Task: Add an event with the title Second Performance Improvement Plan Review and Progress Evaluation, date '2023/11/23', time 7:50 AM to 9:50 AMand add a description: Teams will need to manage their time effectively to complete the scavenger hunt within the given timeframe. This encourages prioritization, decision-making, and efficient allocation of resources to maximize their chances of success., put the event into Yellow category . Add location for the event as: 987 Meteora, Greece, logged in from the account softage.10@softage.netand send the event invitation to softage.5@softage.net and softage.6@softage.net. Set a reminder for the event At time of event
Action: Mouse moved to (88, 118)
Screenshot: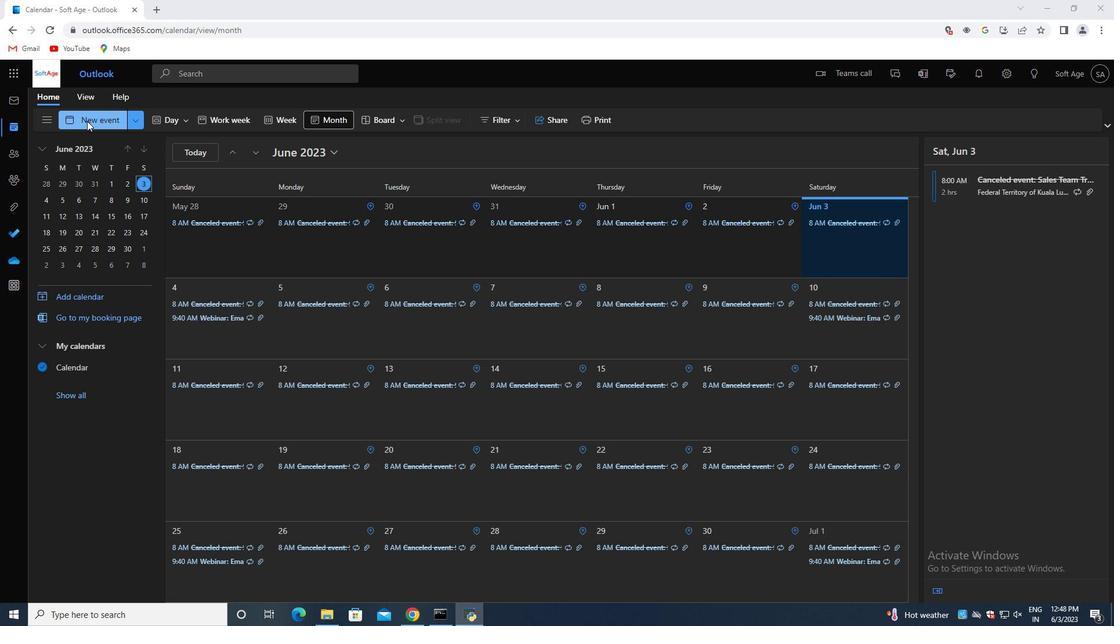 
Action: Mouse pressed left at (88, 118)
Screenshot: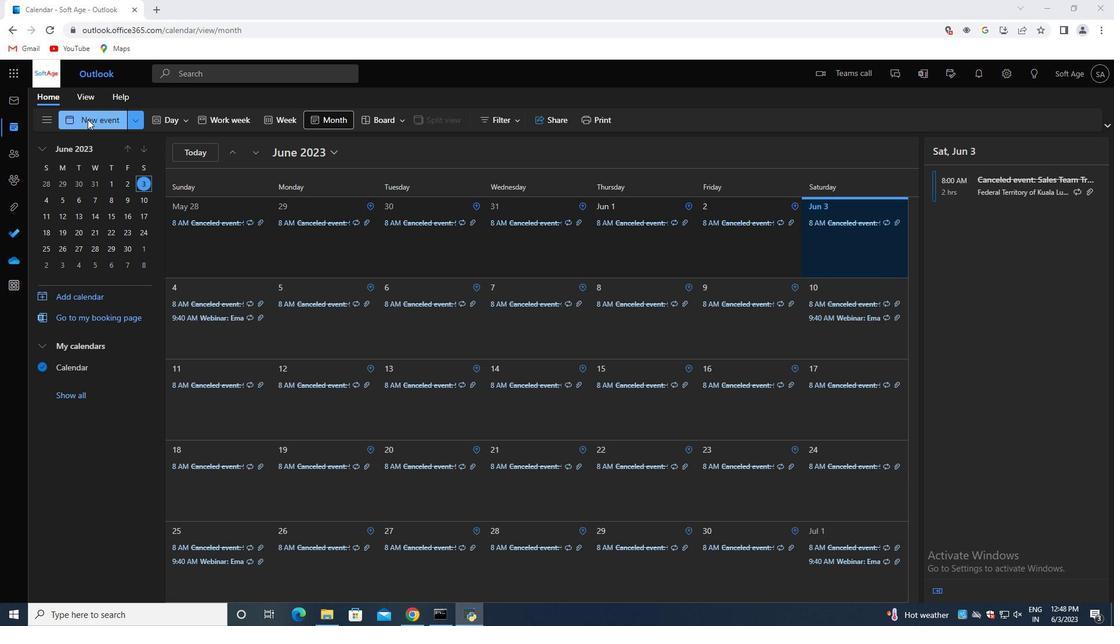 
Action: Mouse moved to (299, 192)
Screenshot: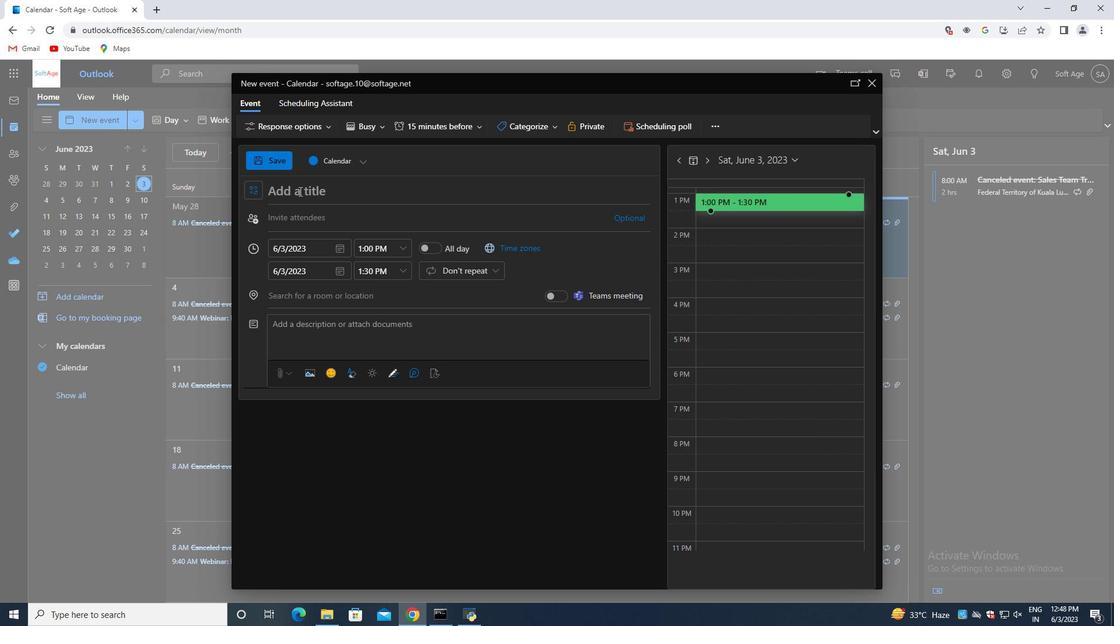 
Action: Mouse pressed left at (299, 192)
Screenshot: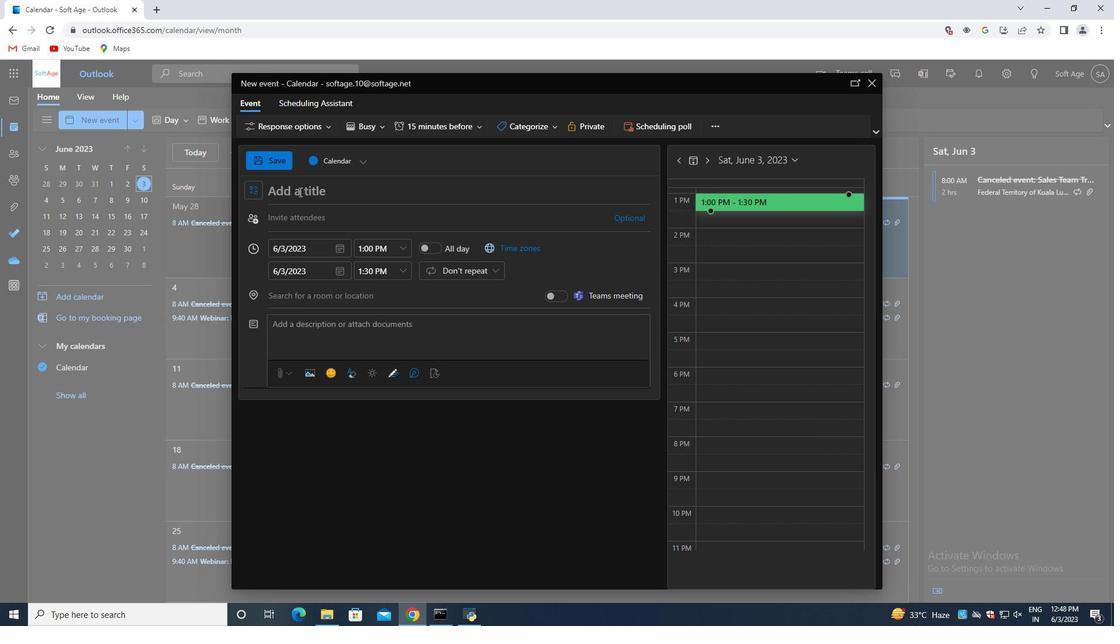 
Action: Key pressed <Key.shift>Second<Key.space><Key.shift>Performance<Key.space><Key.shift>Improvement<Key.space><Key.shift>Plan<Key.space><Key.shift>Review<Key.space>and<Key.space><Key.shift>Progress<Key.space><Key.shift>Evaluation
Screenshot: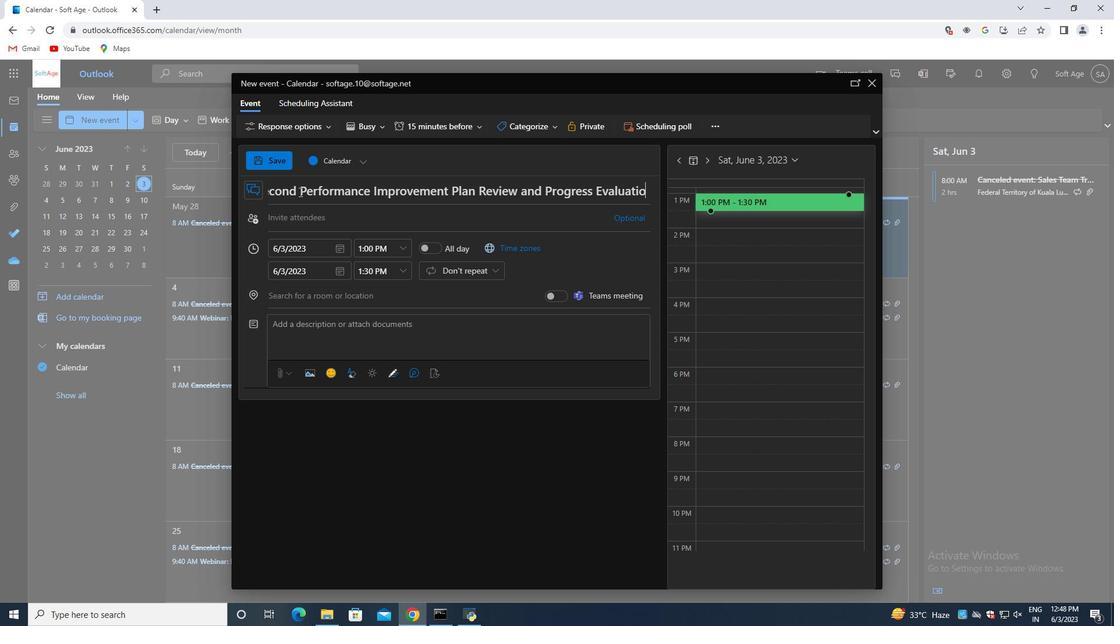 
Action: Mouse moved to (340, 247)
Screenshot: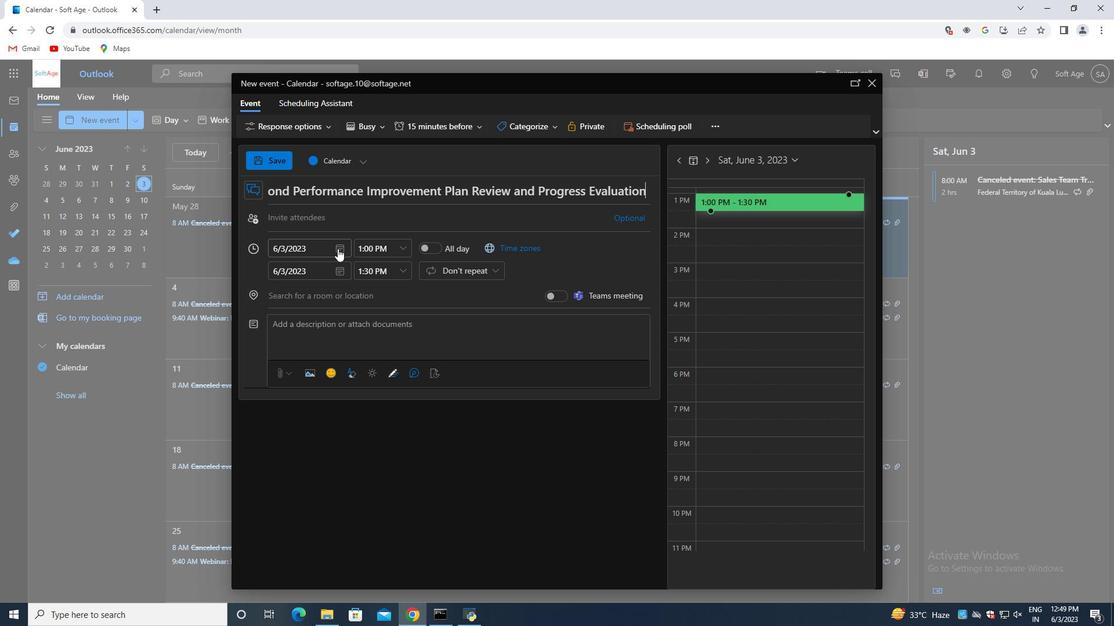 
Action: Mouse pressed left at (340, 247)
Screenshot: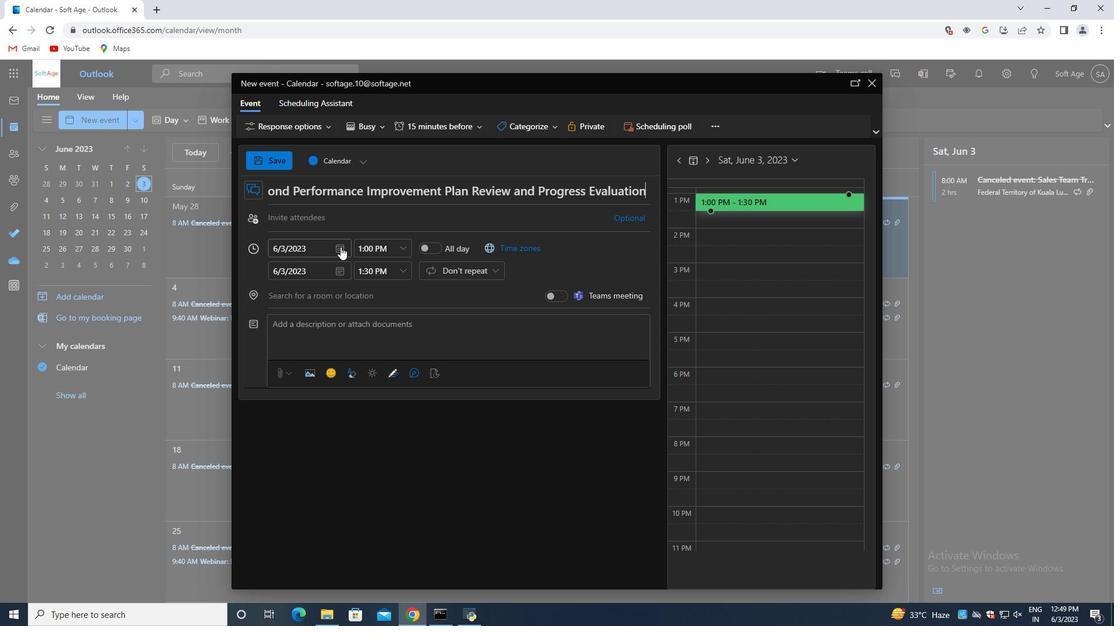 
Action: Mouse moved to (378, 271)
Screenshot: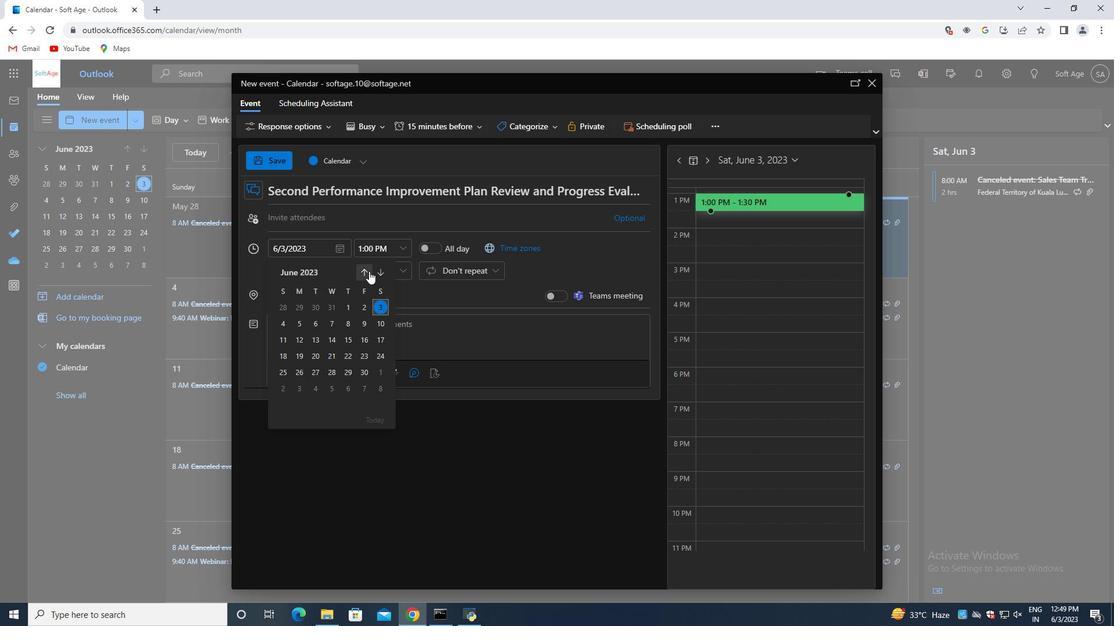 
Action: Mouse pressed left at (378, 271)
Screenshot: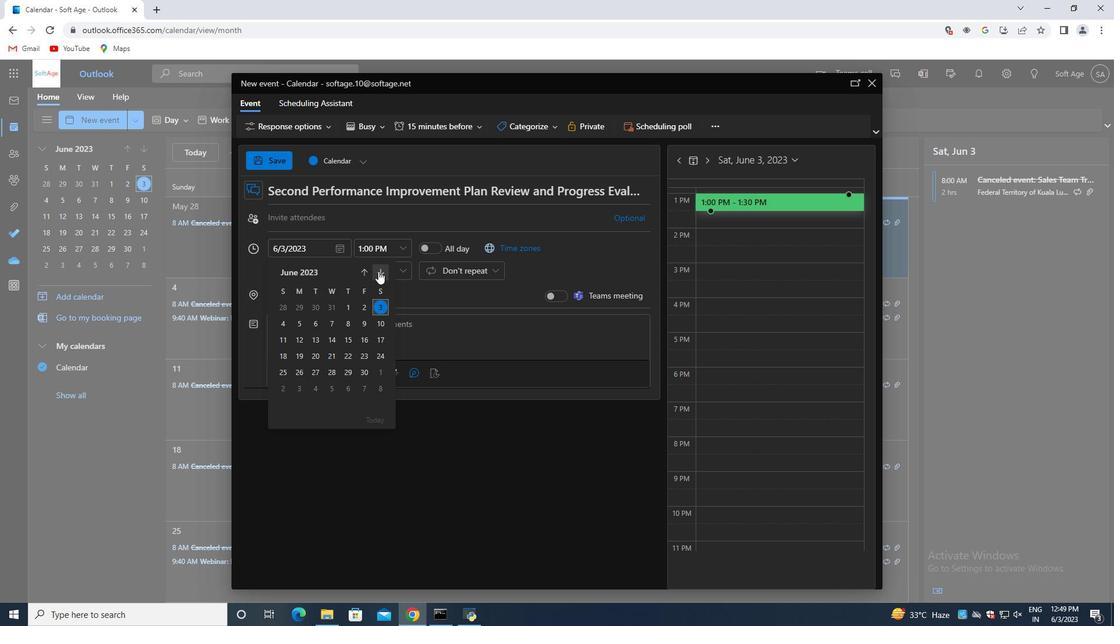 
Action: Mouse pressed left at (378, 271)
Screenshot: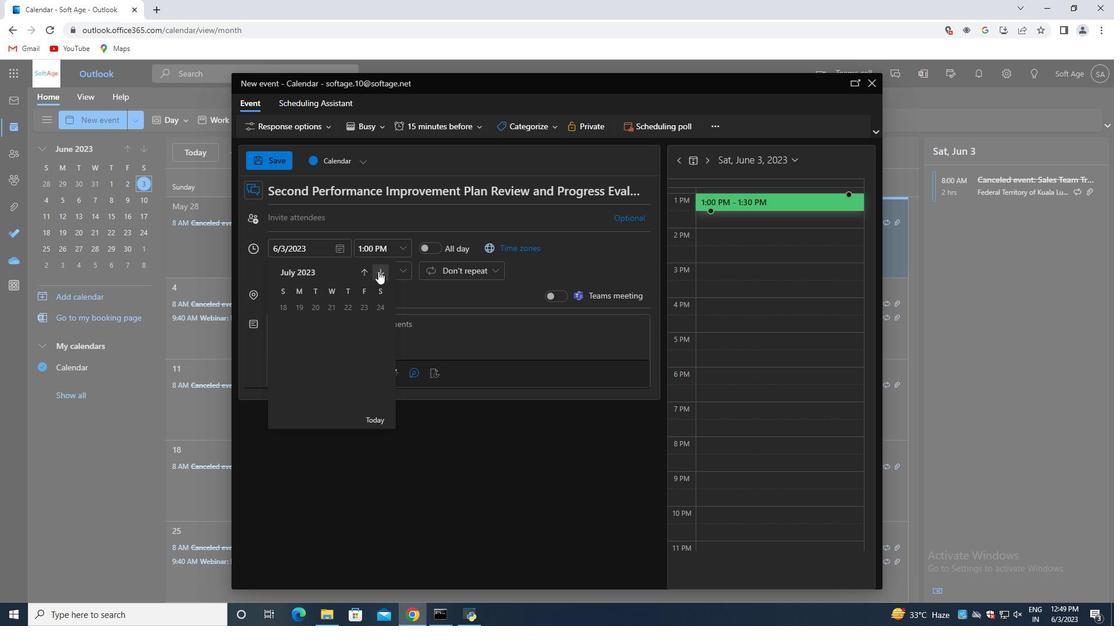 
Action: Mouse pressed left at (378, 271)
Screenshot: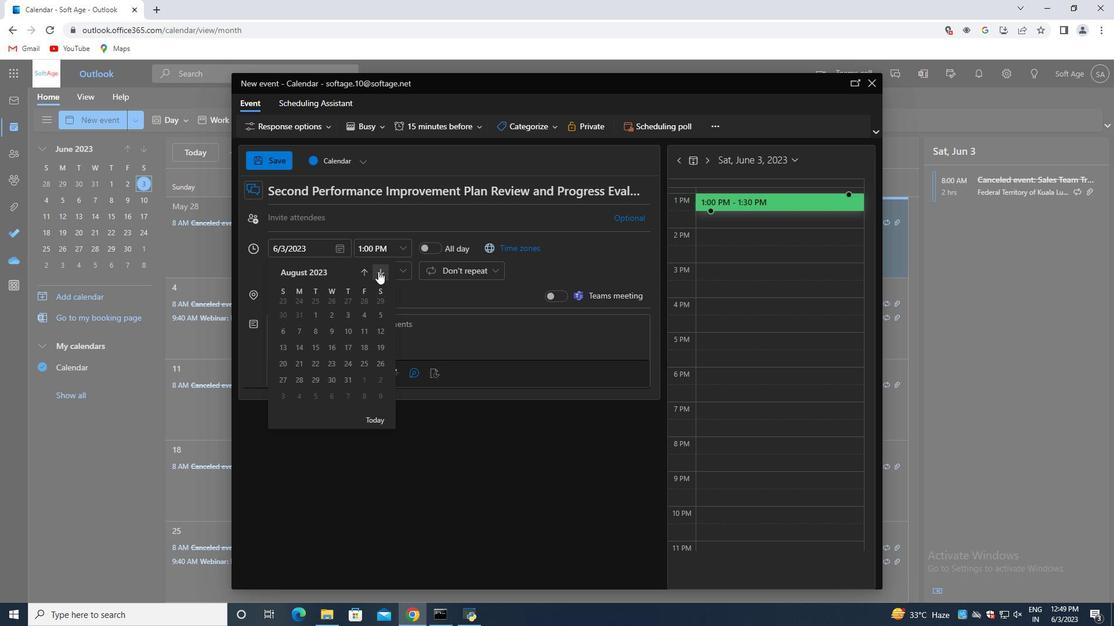 
Action: Mouse pressed left at (378, 271)
Screenshot: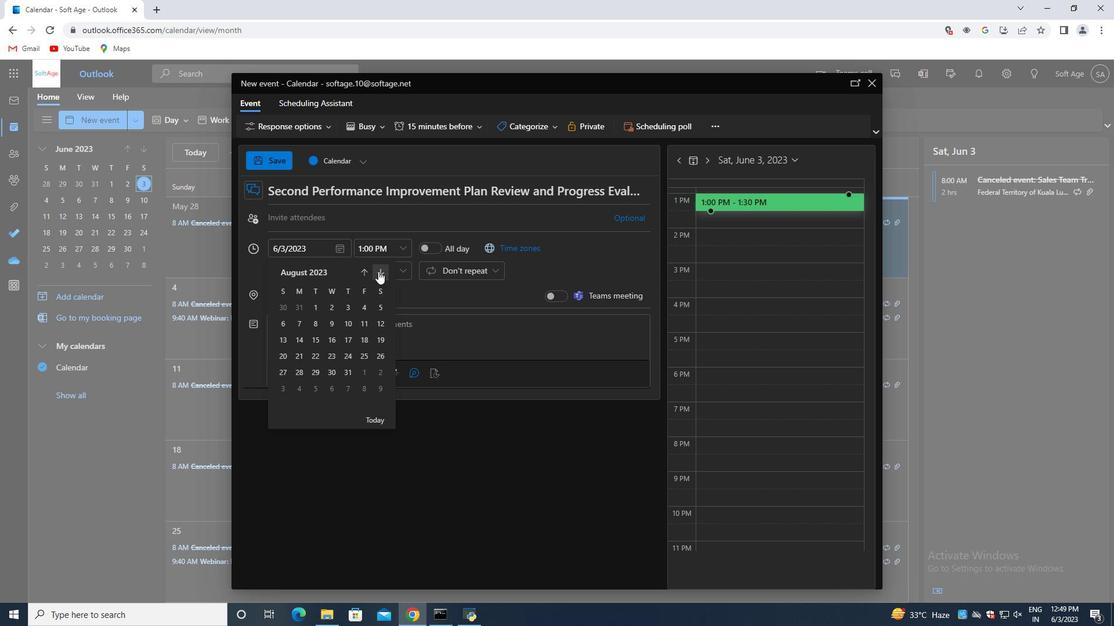 
Action: Mouse pressed left at (378, 271)
Screenshot: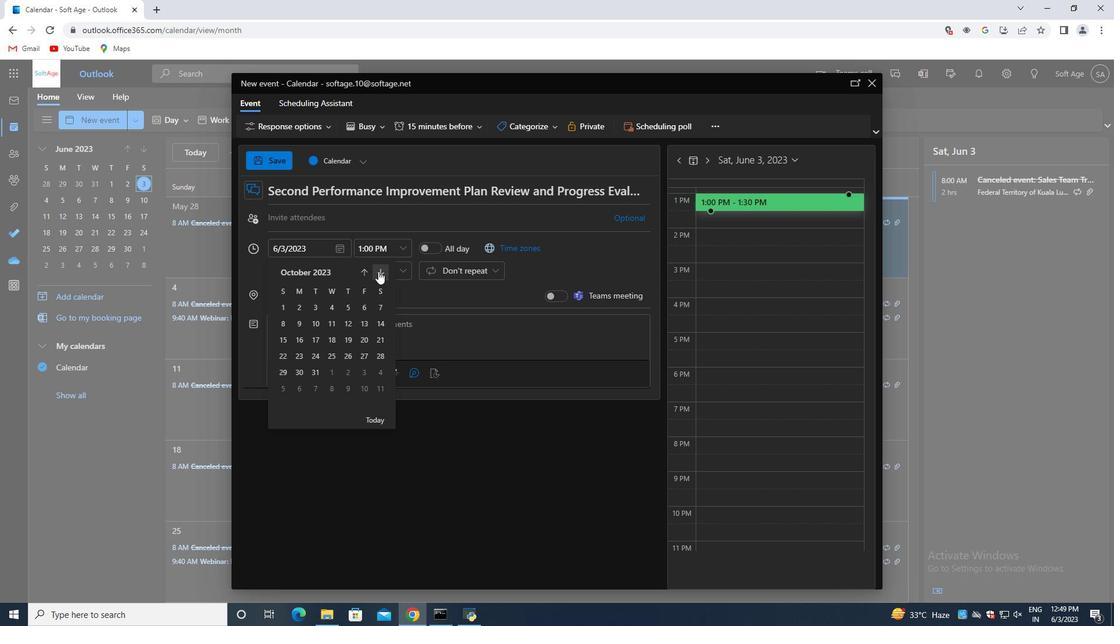 
Action: Mouse moved to (347, 355)
Screenshot: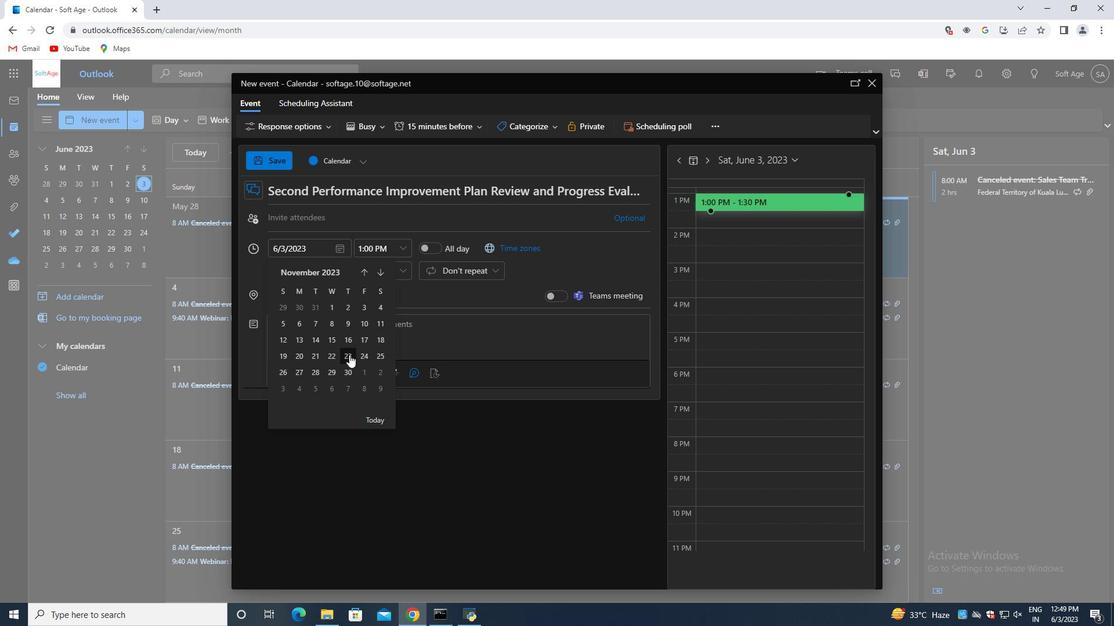 
Action: Mouse pressed left at (347, 355)
Screenshot: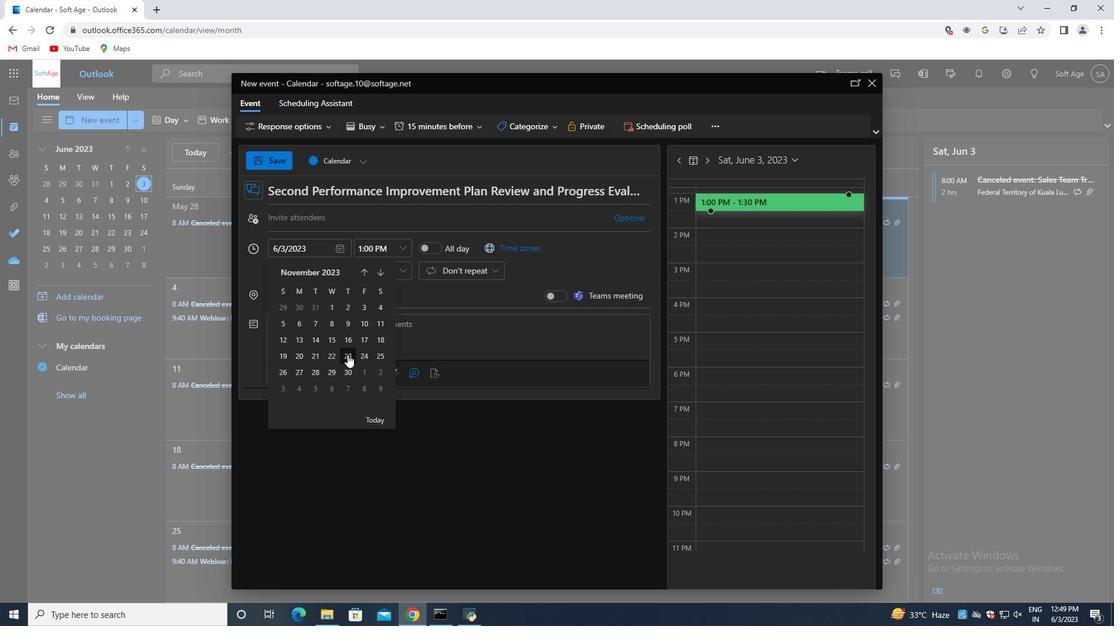 
Action: Mouse moved to (403, 254)
Screenshot: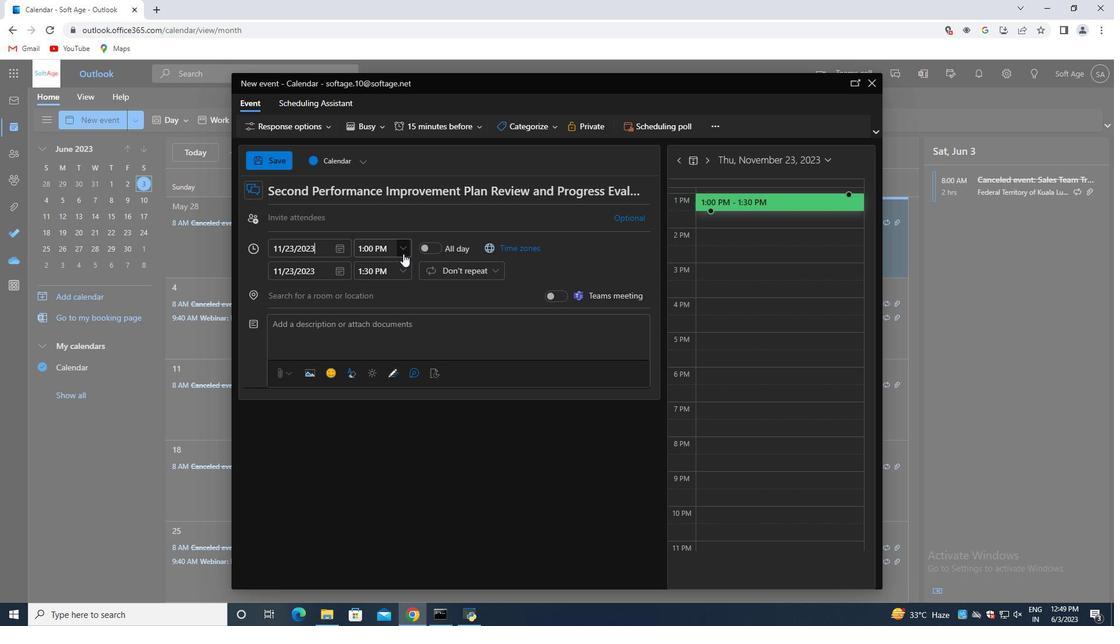 
Action: Mouse pressed left at (403, 254)
Screenshot: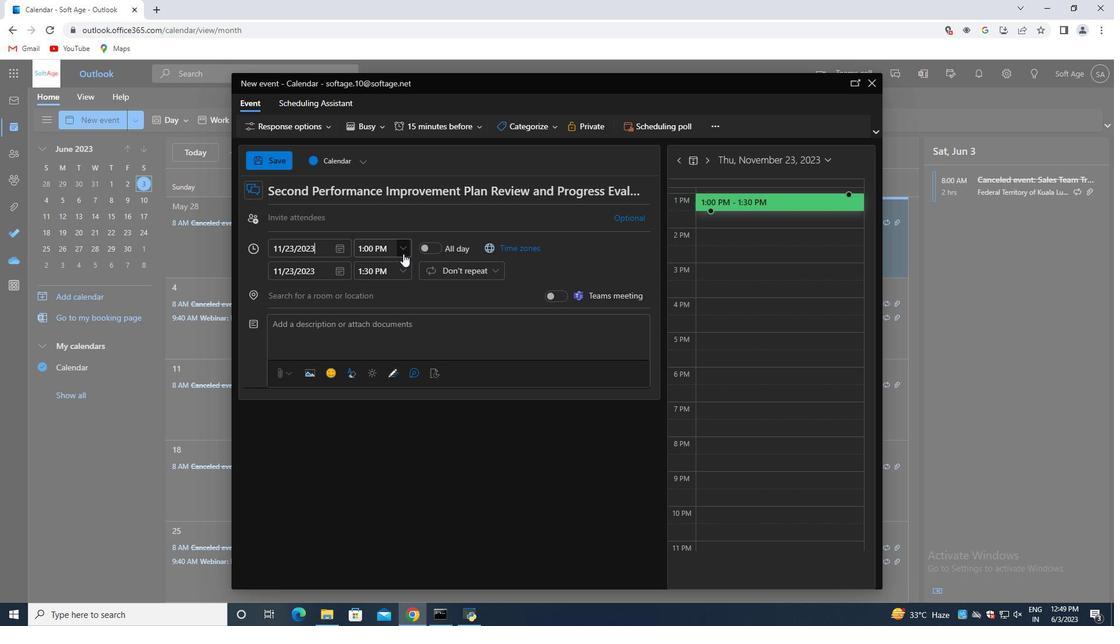 
Action: Mouse moved to (379, 334)
Screenshot: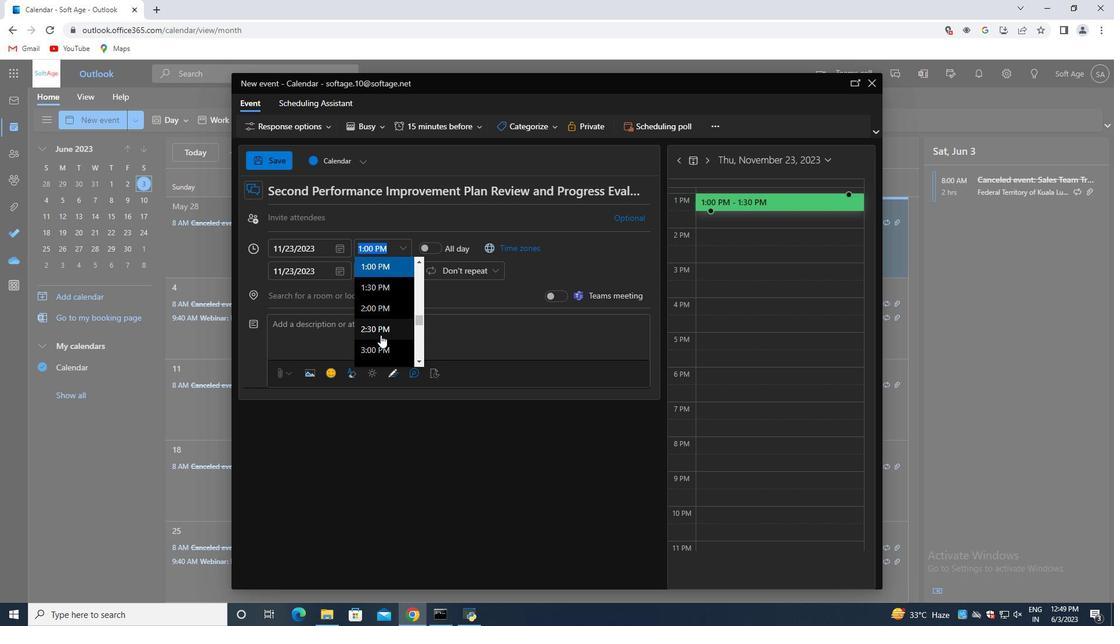 
Action: Mouse scrolled (379, 334) with delta (0, 0)
Screenshot: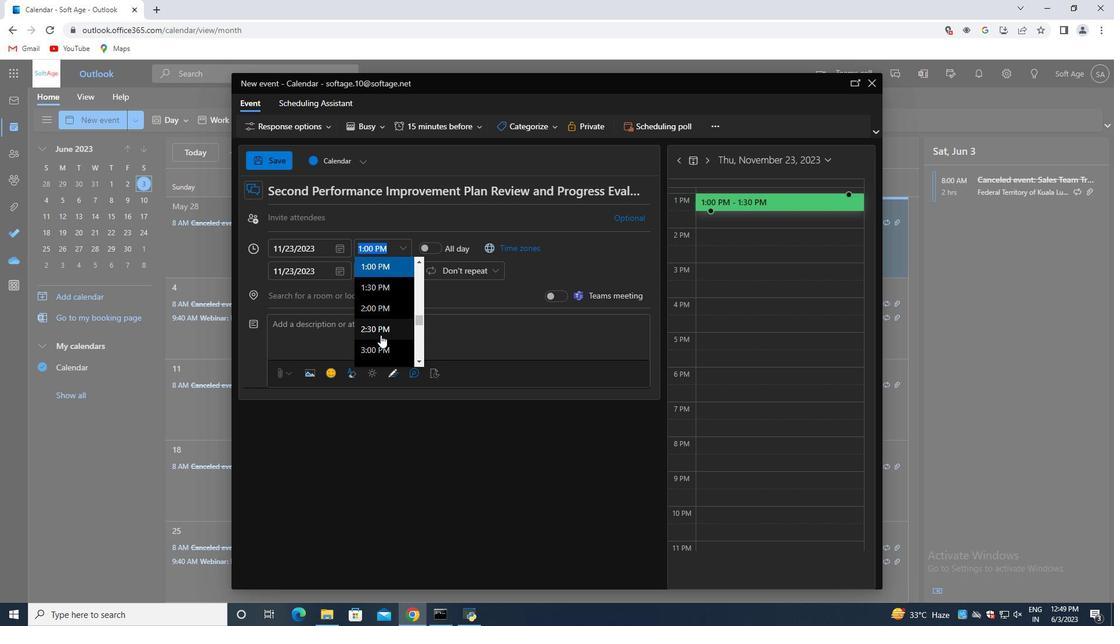 
Action: Mouse moved to (379, 325)
Screenshot: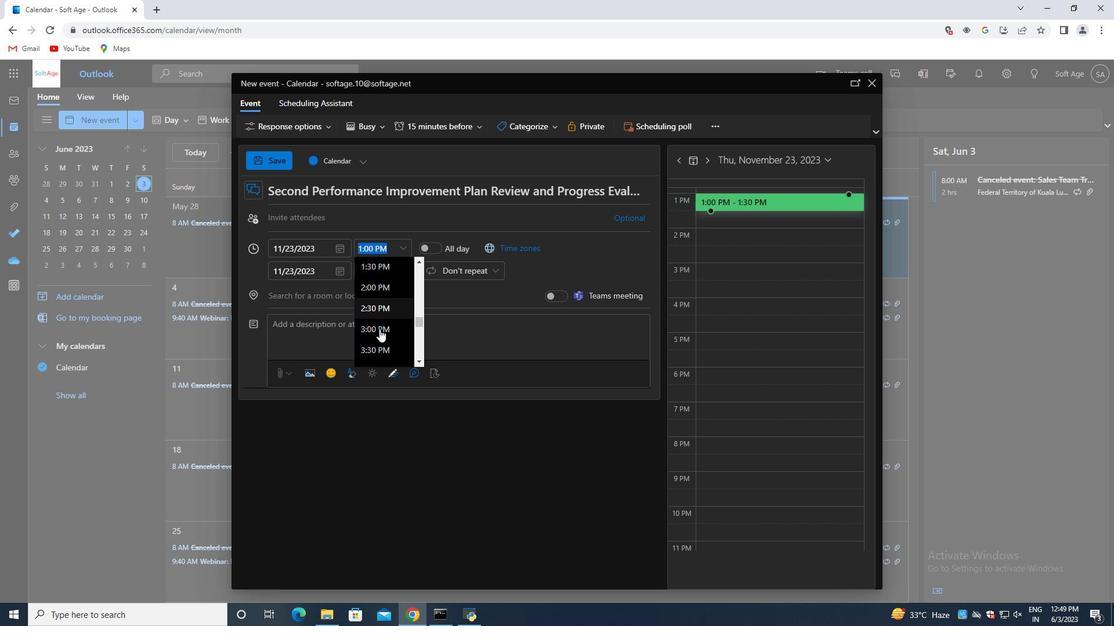 
Action: Mouse scrolled (379, 326) with delta (0, 0)
Screenshot: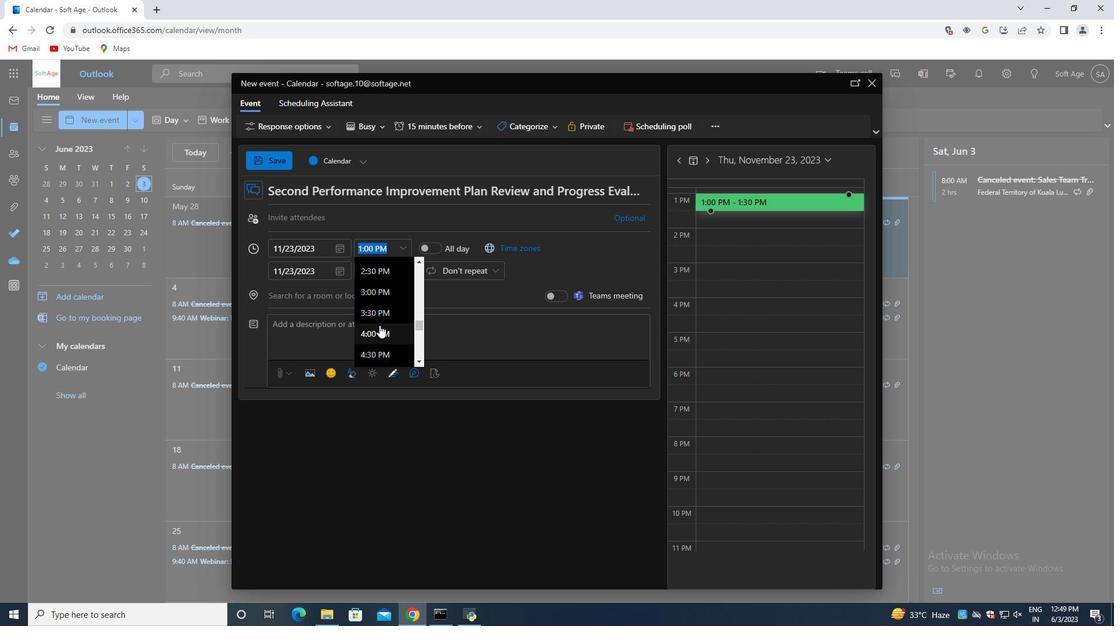 
Action: Mouse scrolled (379, 326) with delta (0, 0)
Screenshot: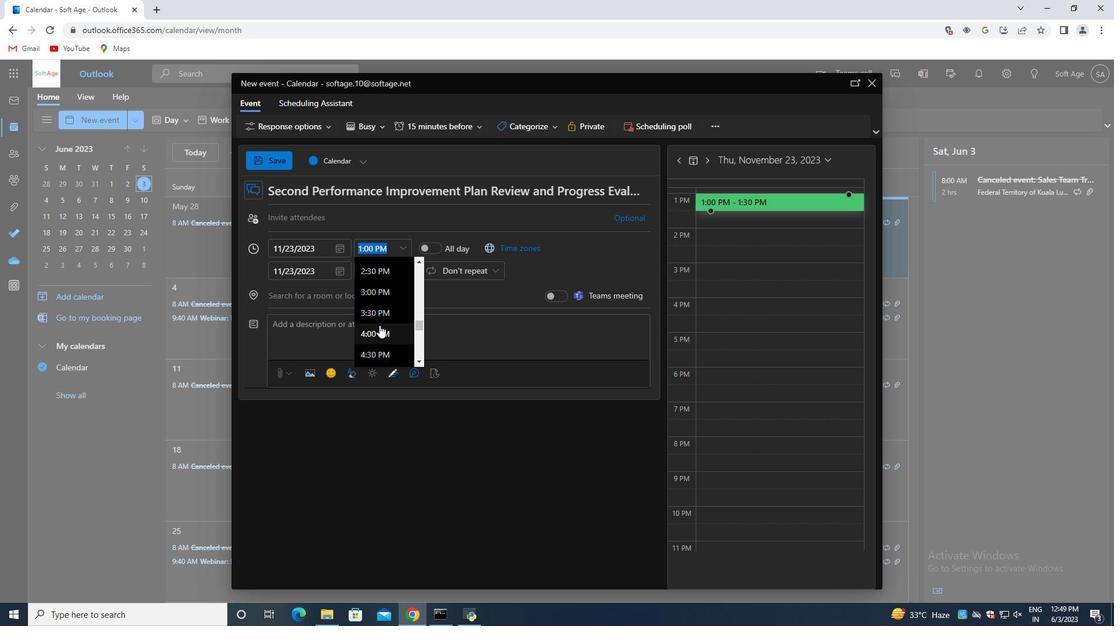
Action: Mouse scrolled (379, 326) with delta (0, 0)
Screenshot: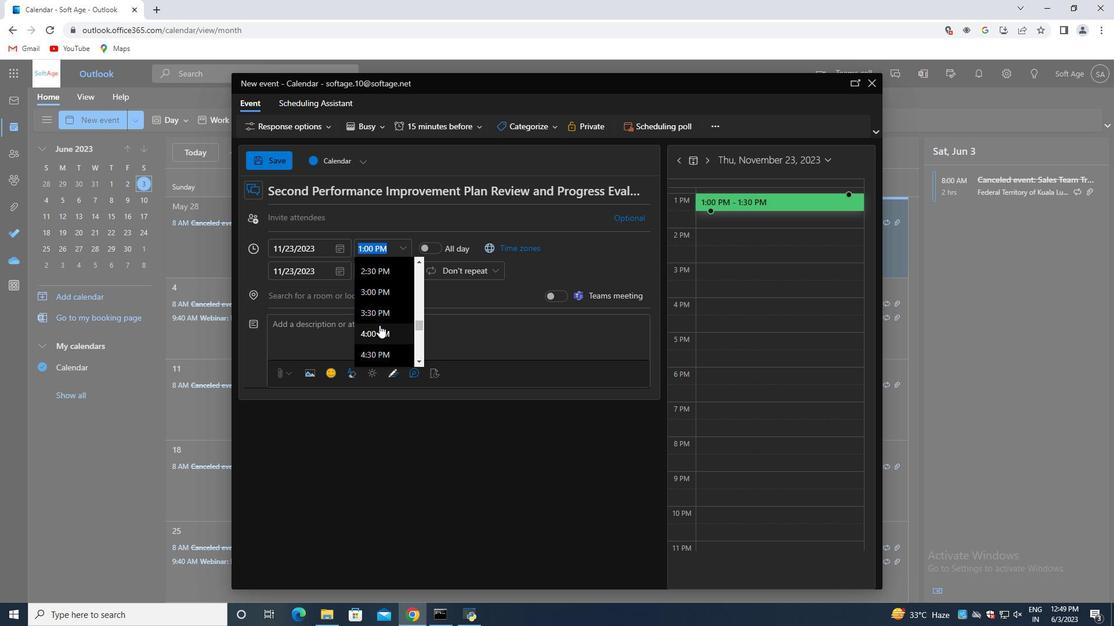 
Action: Mouse moved to (376, 298)
Screenshot: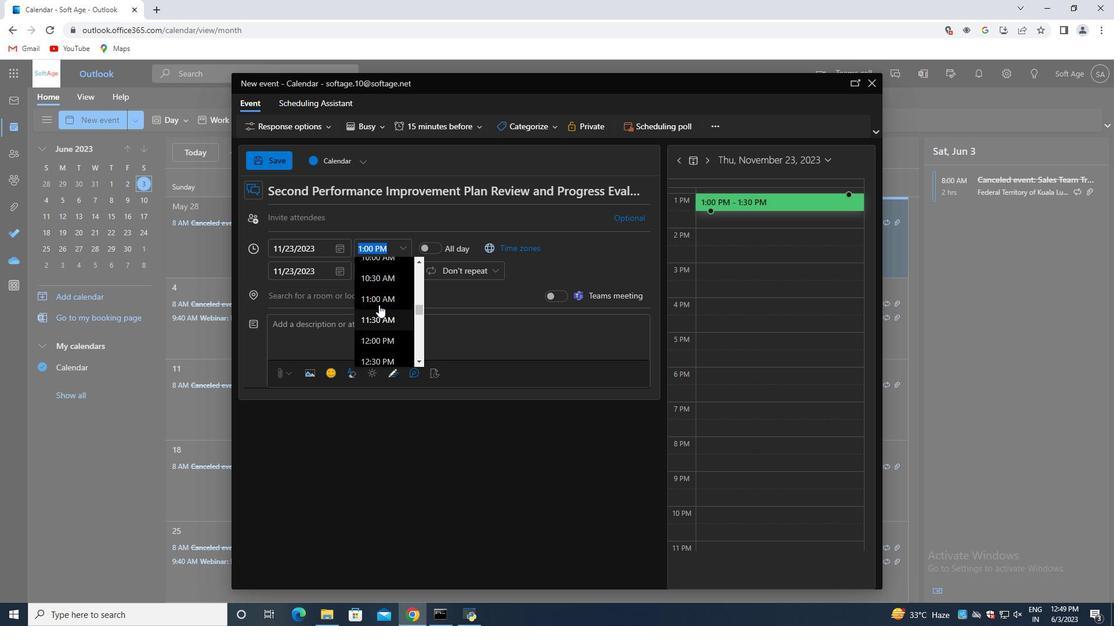 
Action: Mouse scrolled (376, 298) with delta (0, 0)
Screenshot: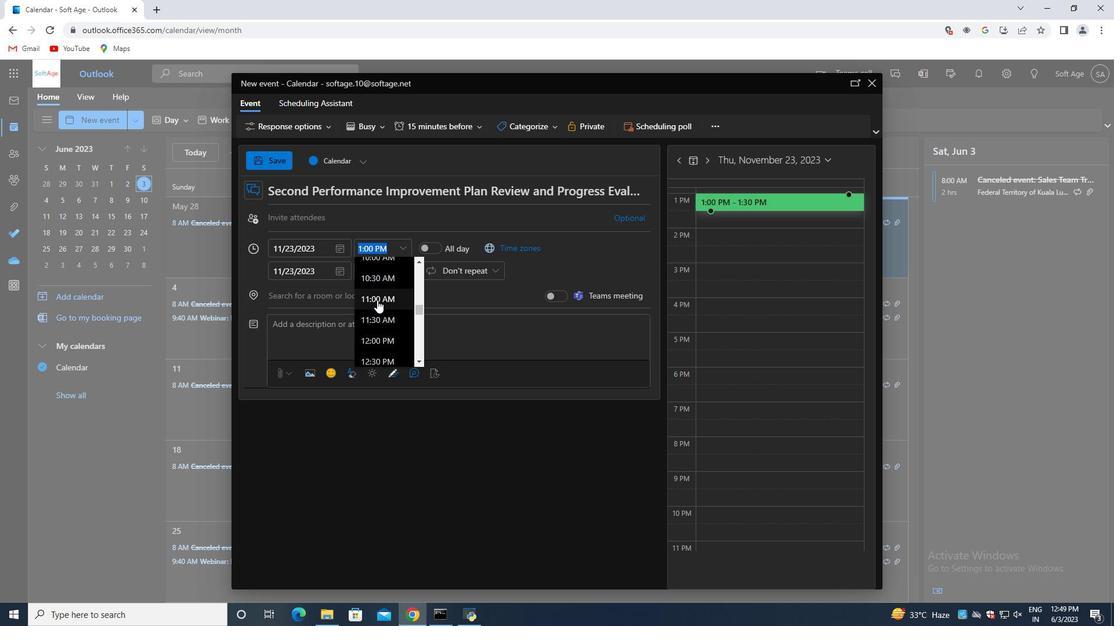 
Action: Mouse moved to (376, 297)
Screenshot: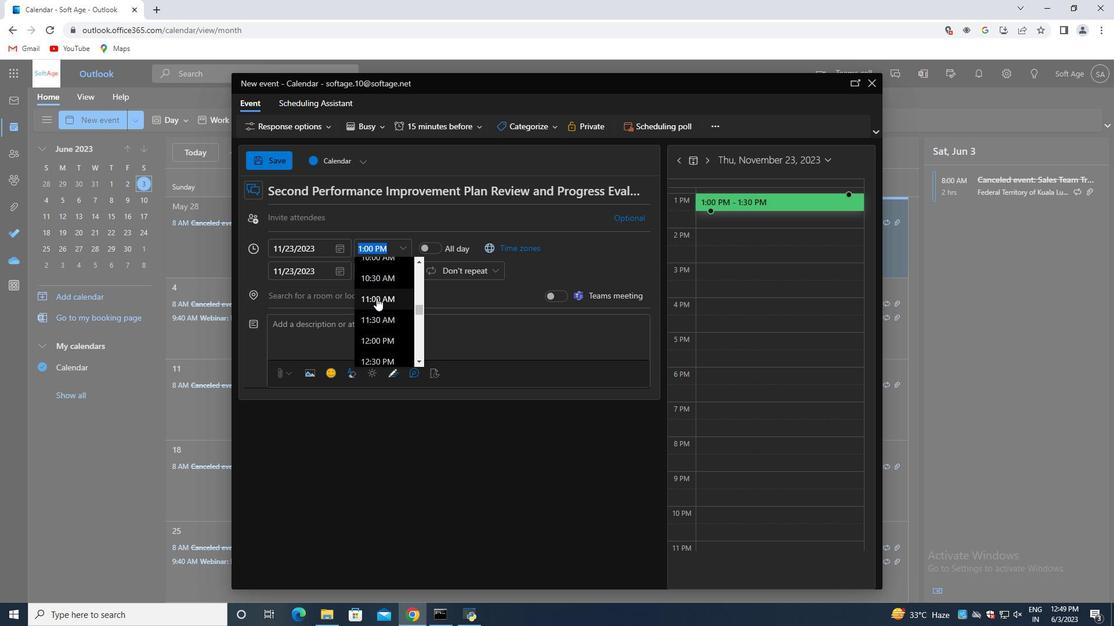
Action: Mouse scrolled (376, 297) with delta (0, 0)
Screenshot: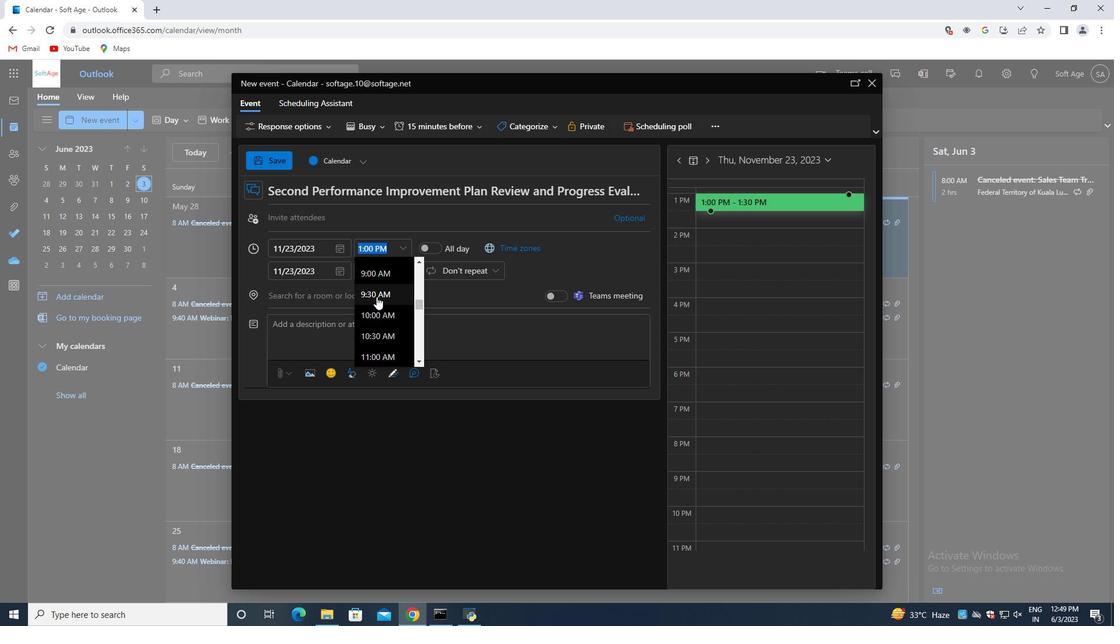 
Action: Mouse moved to (377, 267)
Screenshot: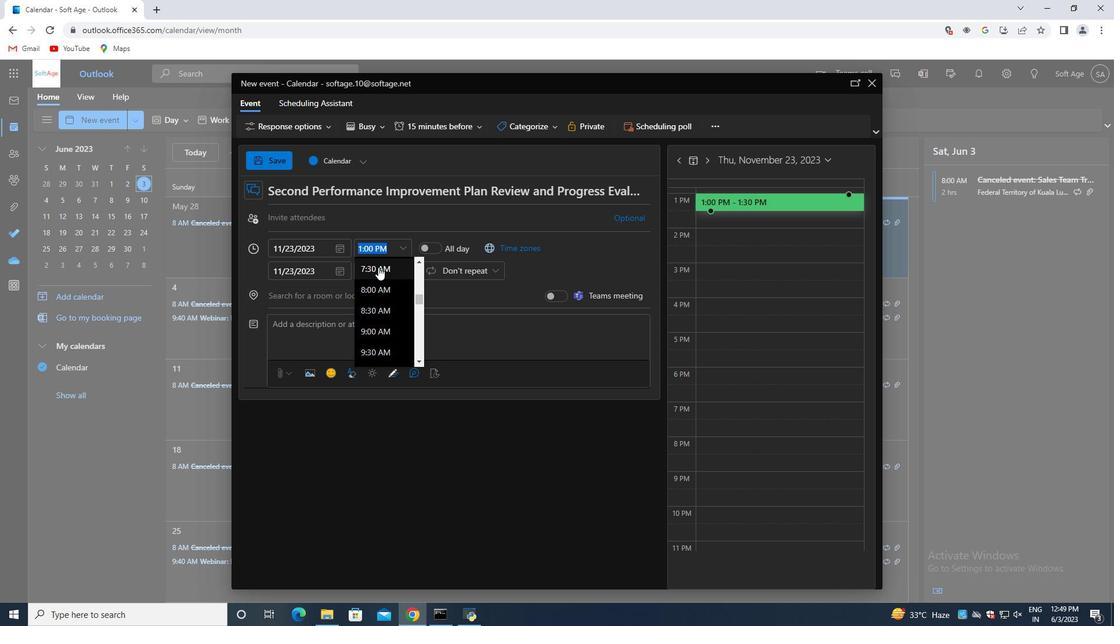 
Action: Mouse pressed left at (377, 267)
Screenshot: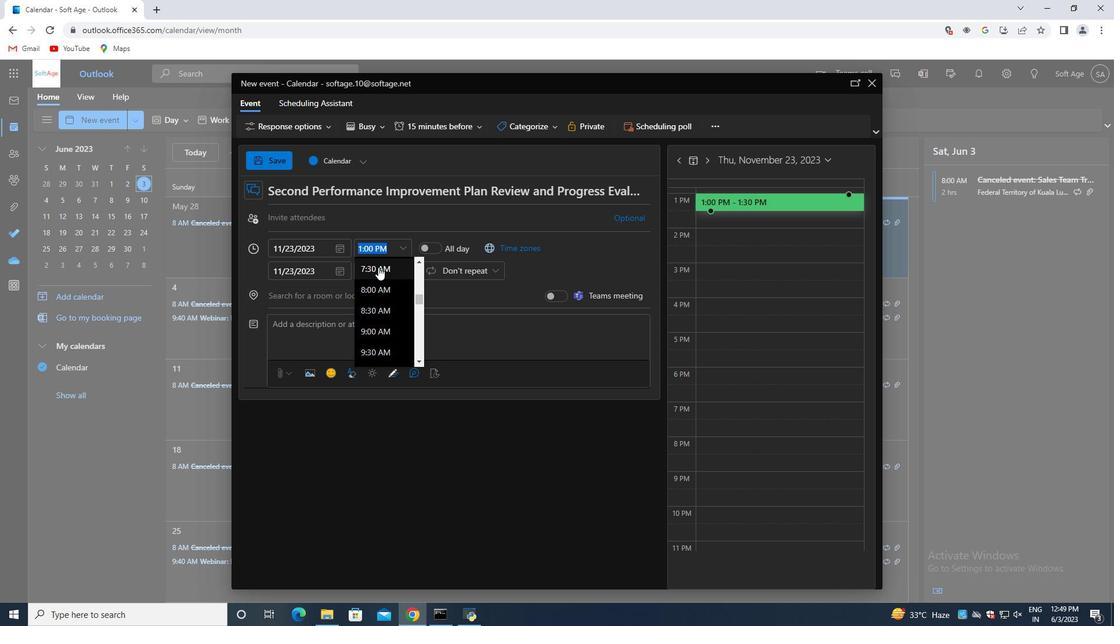 
Action: Mouse moved to (366, 250)
Screenshot: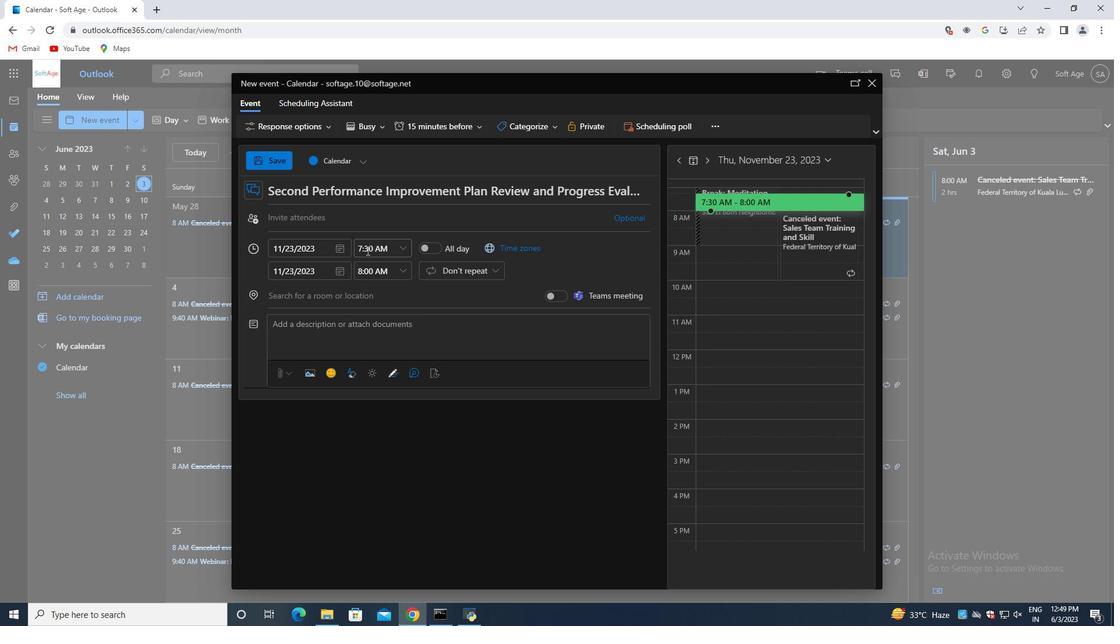 
Action: Mouse pressed left at (366, 250)
Screenshot: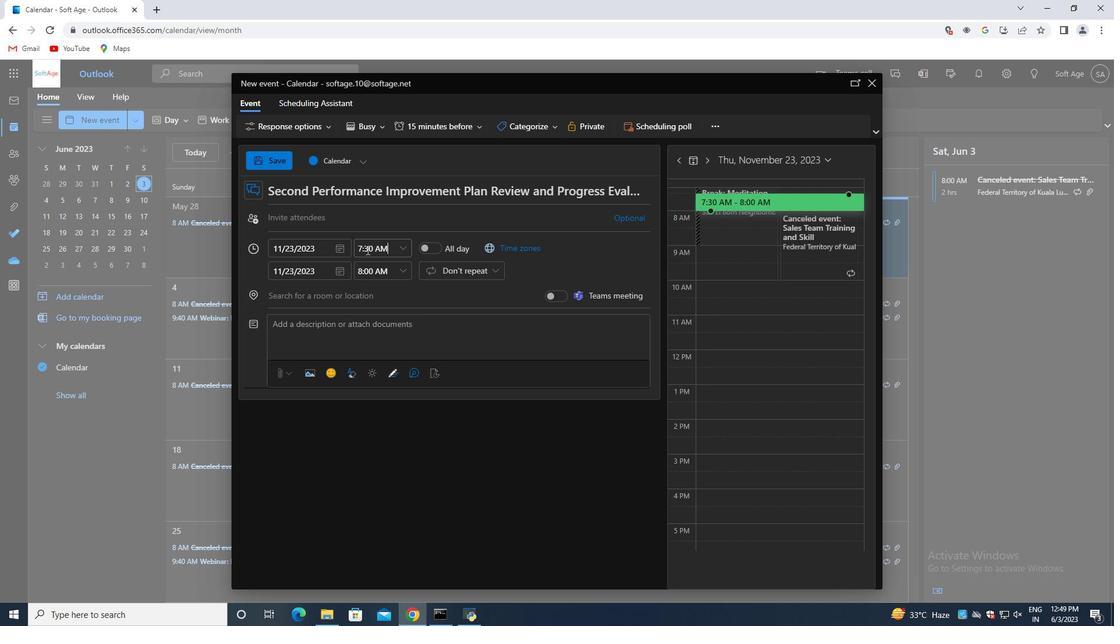
Action: Mouse moved to (362, 261)
Screenshot: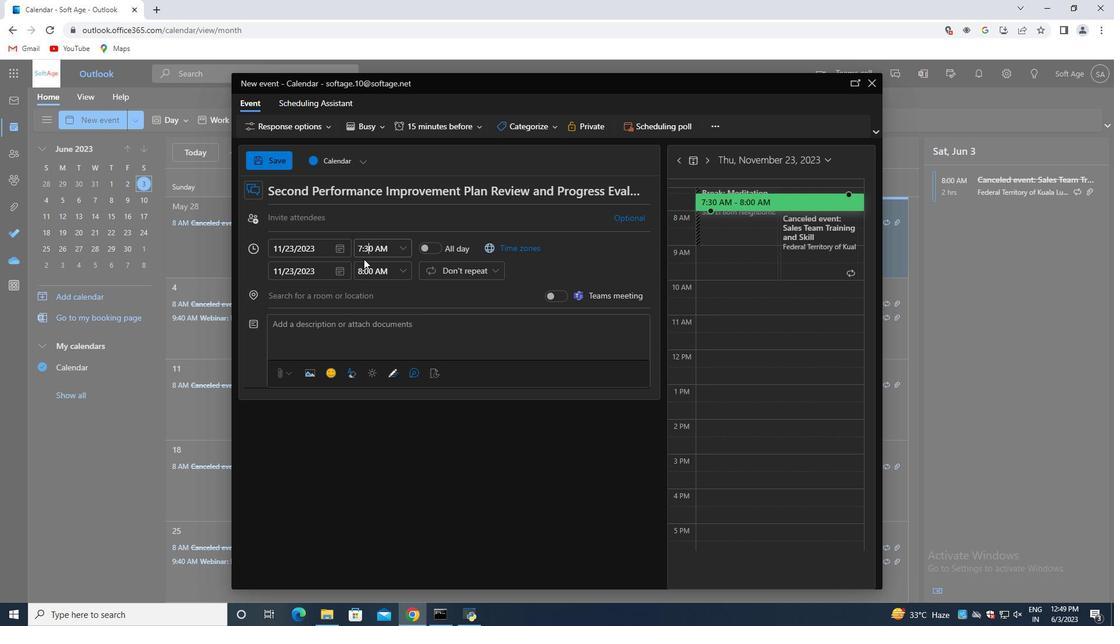 
Action: Key pressed <Key.backspace>5
Screenshot: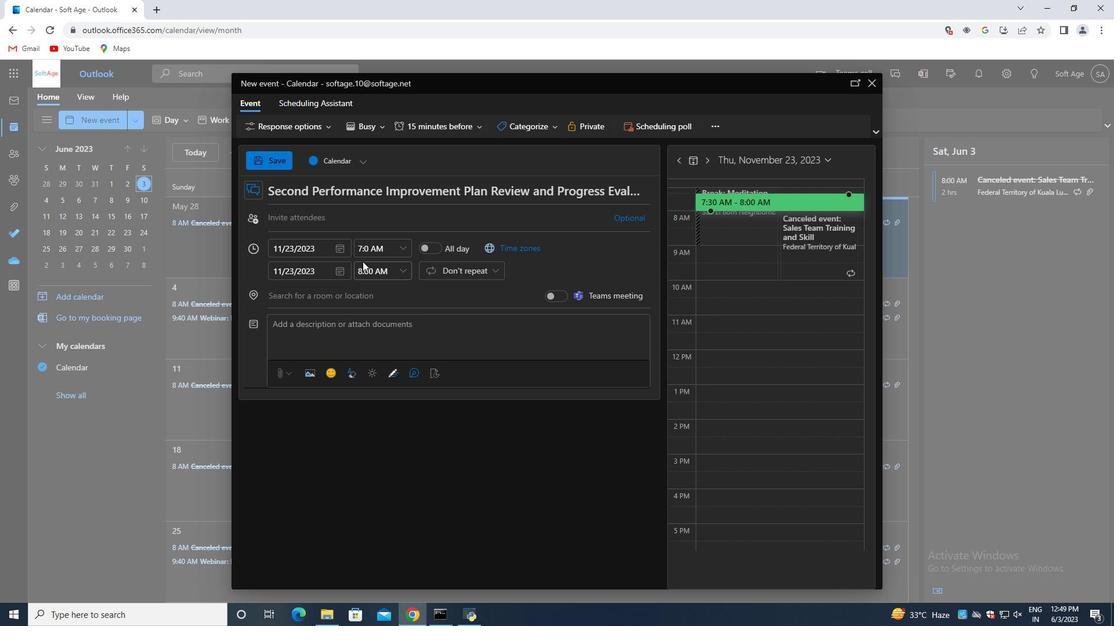 
Action: Mouse moved to (402, 276)
Screenshot: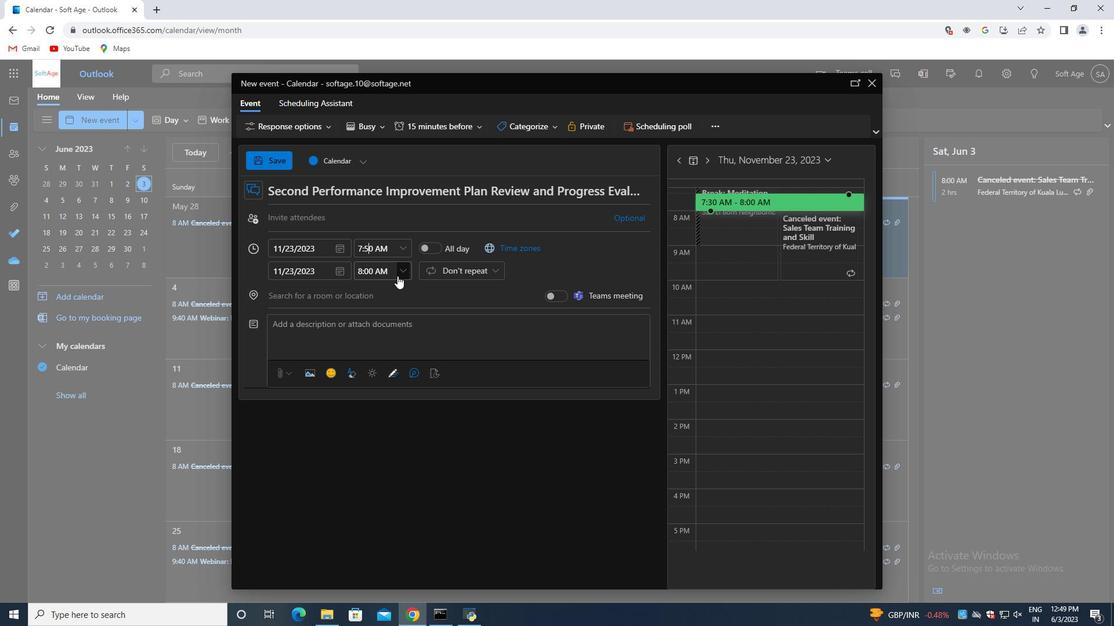 
Action: Mouse pressed left at (402, 276)
Screenshot: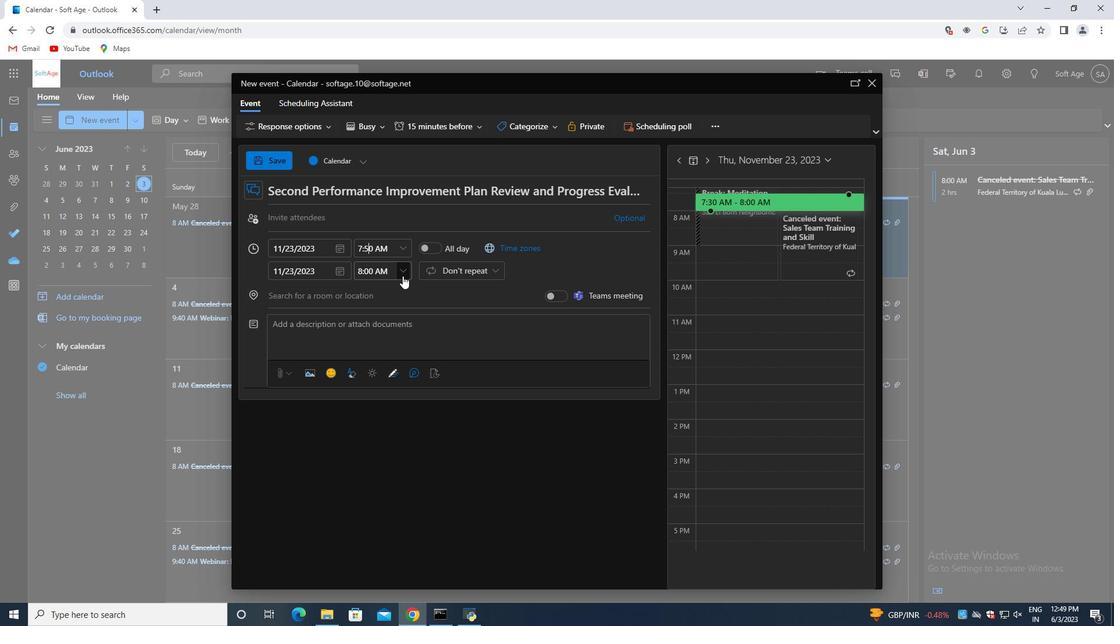 
Action: Mouse moved to (375, 350)
Screenshot: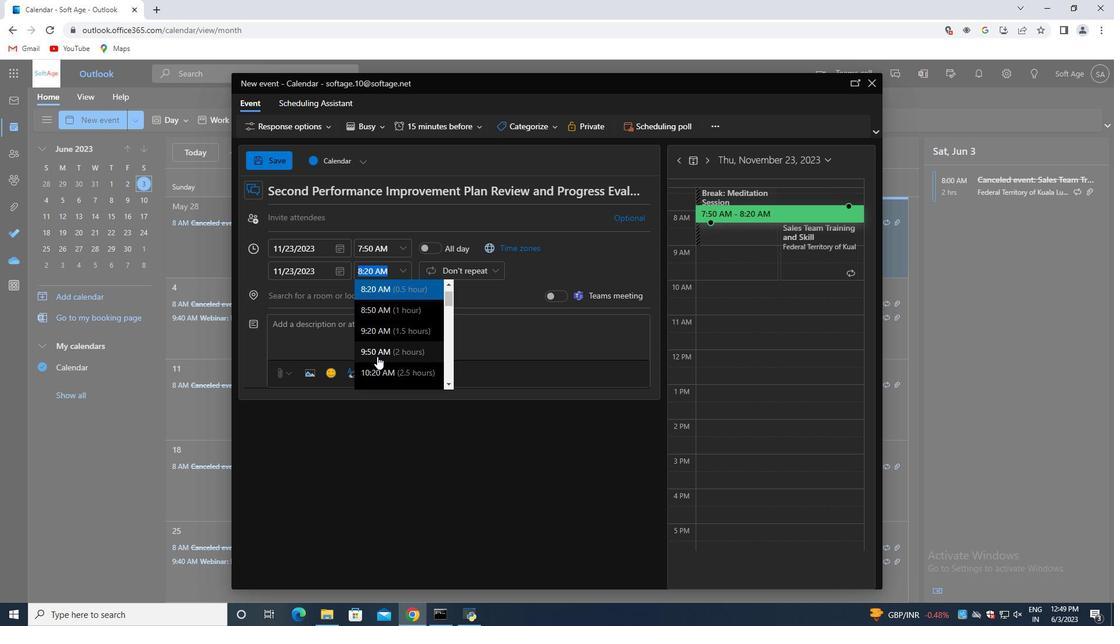 
Action: Mouse pressed left at (375, 350)
Screenshot: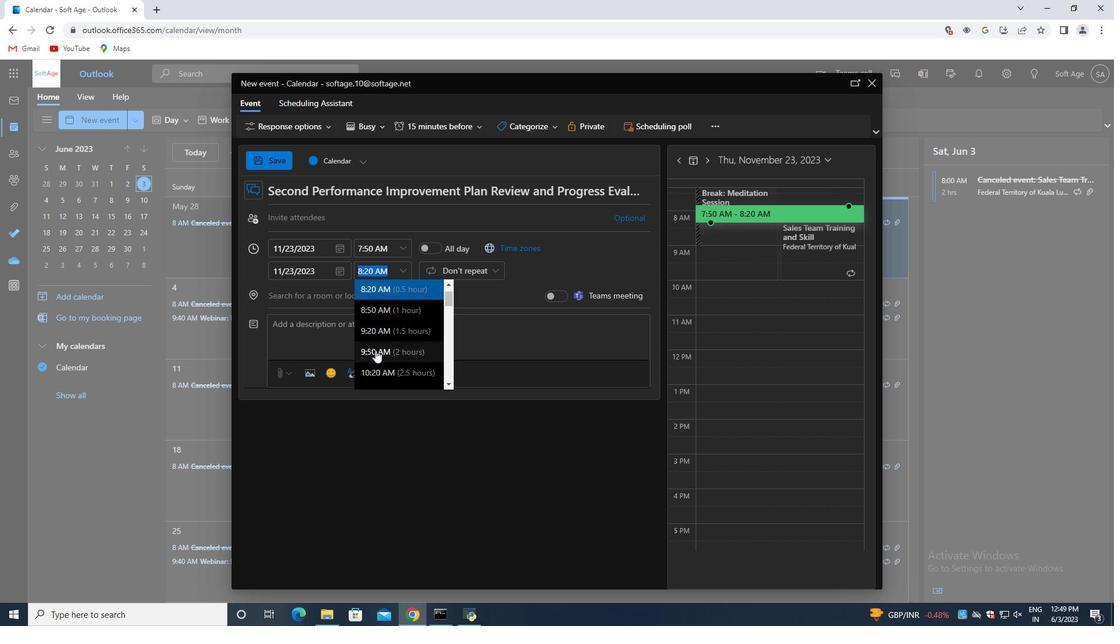 
Action: Mouse moved to (371, 322)
Screenshot: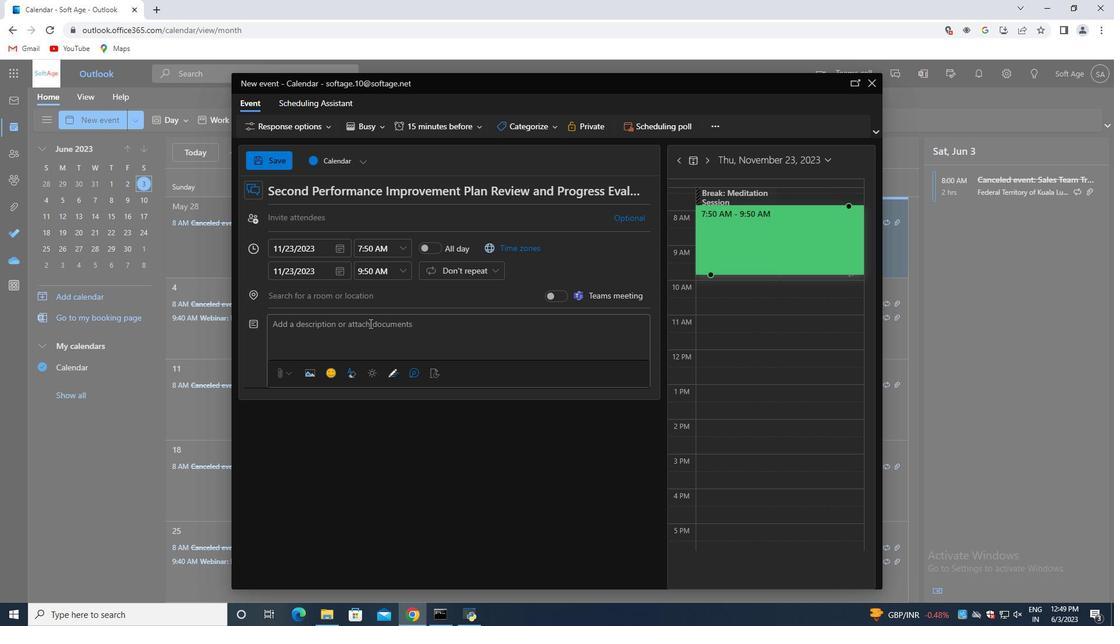 
Action: Mouse pressed left at (371, 322)
Screenshot: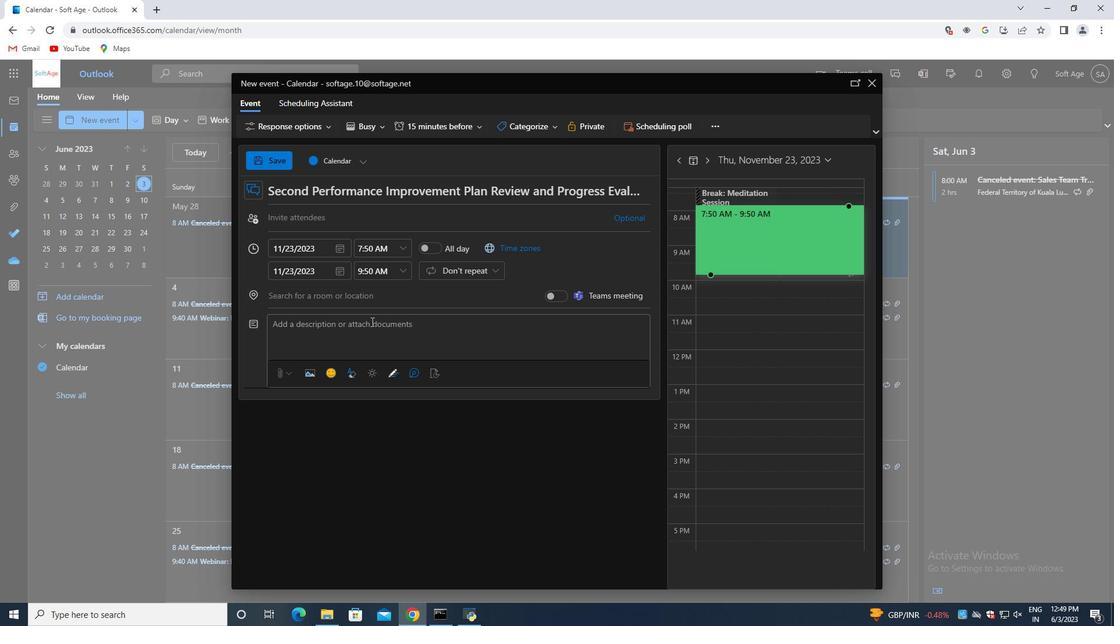 
Action: Key pressed <Key.shift>Teams<Key.space>will<Key.space>need<Key.space>to<Key.space>manage<Key.space>their<Key.space>time<Key.space>effectively<Key.space>to<Key.space>complete<Key.space>the<Key.space>scavenger<Key.space>hunt<Key.space>within<Key.space>the<Key.space>given<Key.space>timeframe.<Key.space><Key.shift>This<Key.space>encourages<Key.space>prioritization,<Key.space>decision-making,<Key.space>and<Key.space>efficient<Key.space>allocation<Key.space>of<Key.space>resources<Key.space>to<Key.space>maximize<Key.space>their<Key.space>chances<Key.space>of<Key.space>success.
Screenshot: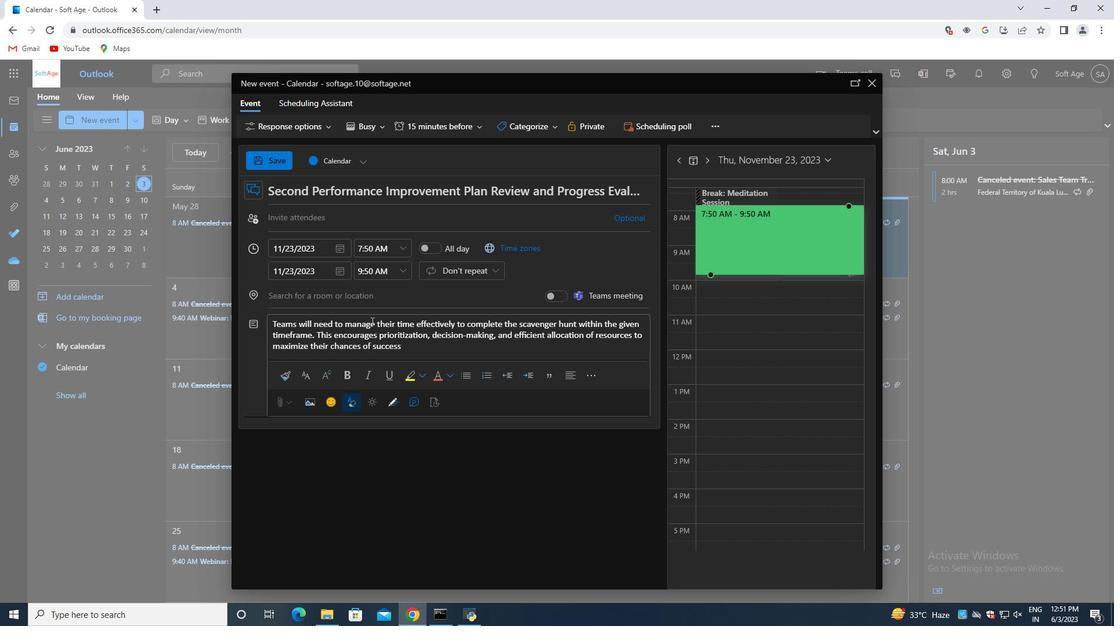 
Action: Mouse moved to (552, 127)
Screenshot: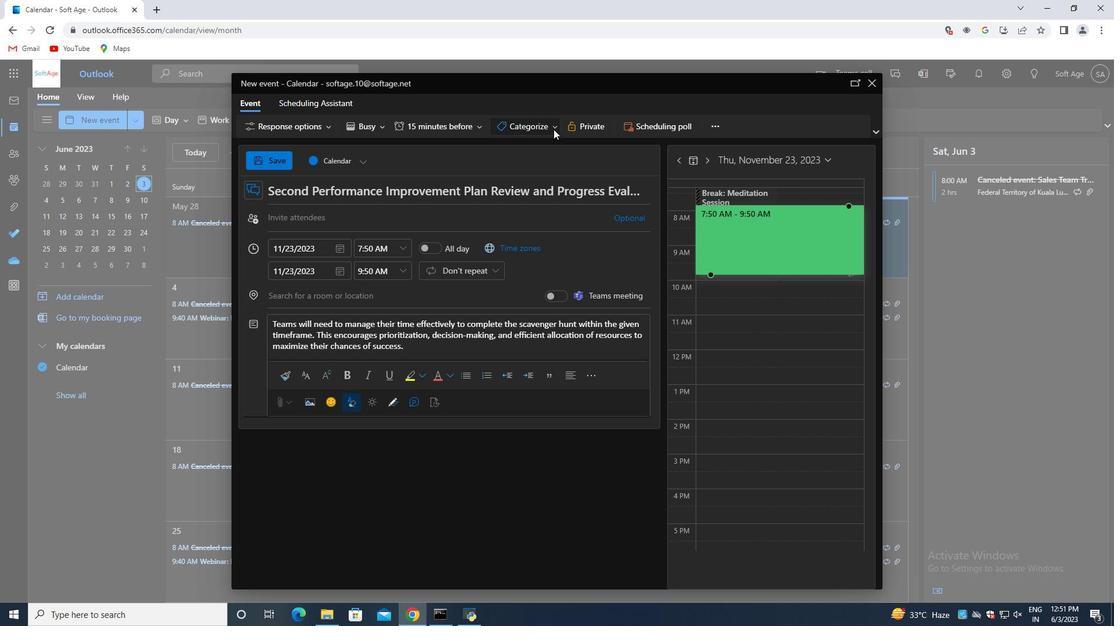 
Action: Mouse pressed left at (552, 127)
Screenshot: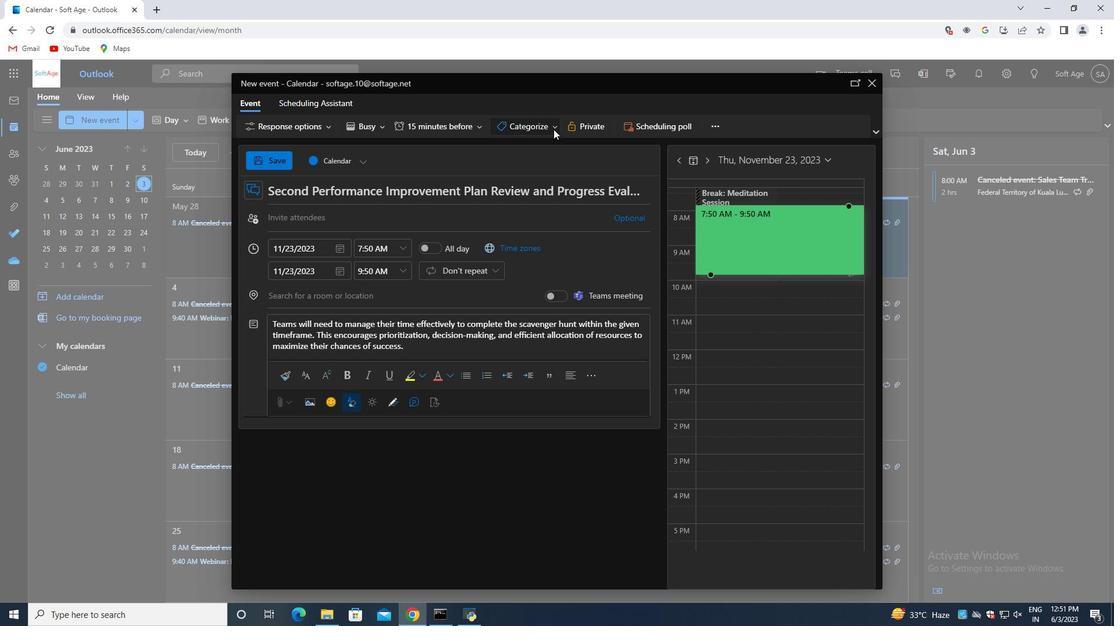 
Action: Mouse moved to (541, 260)
Screenshot: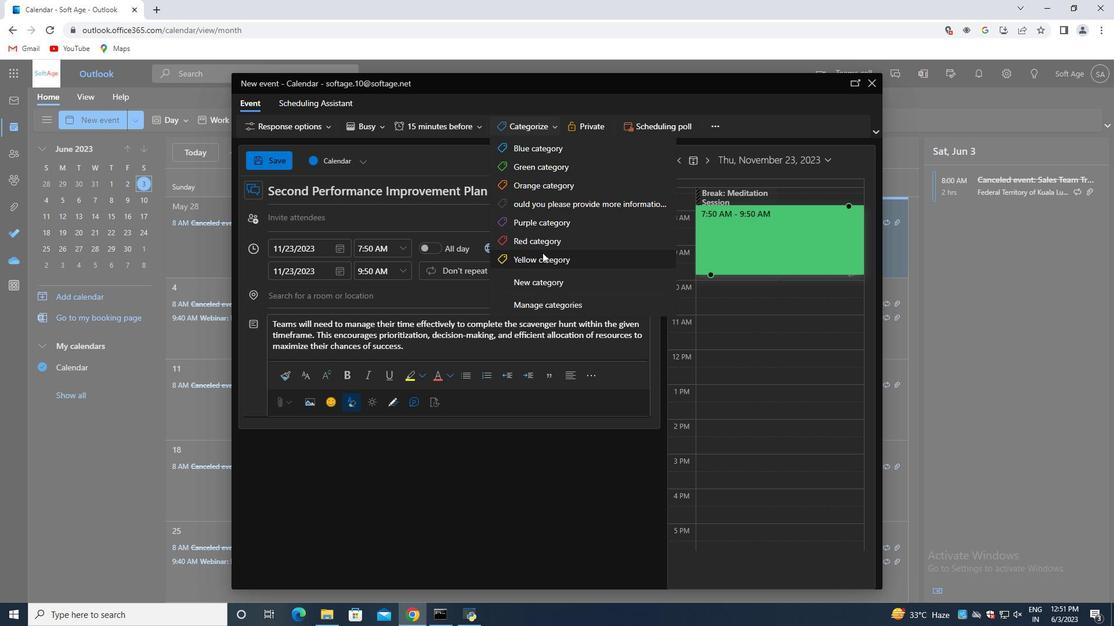 
Action: Mouse pressed left at (541, 260)
Screenshot: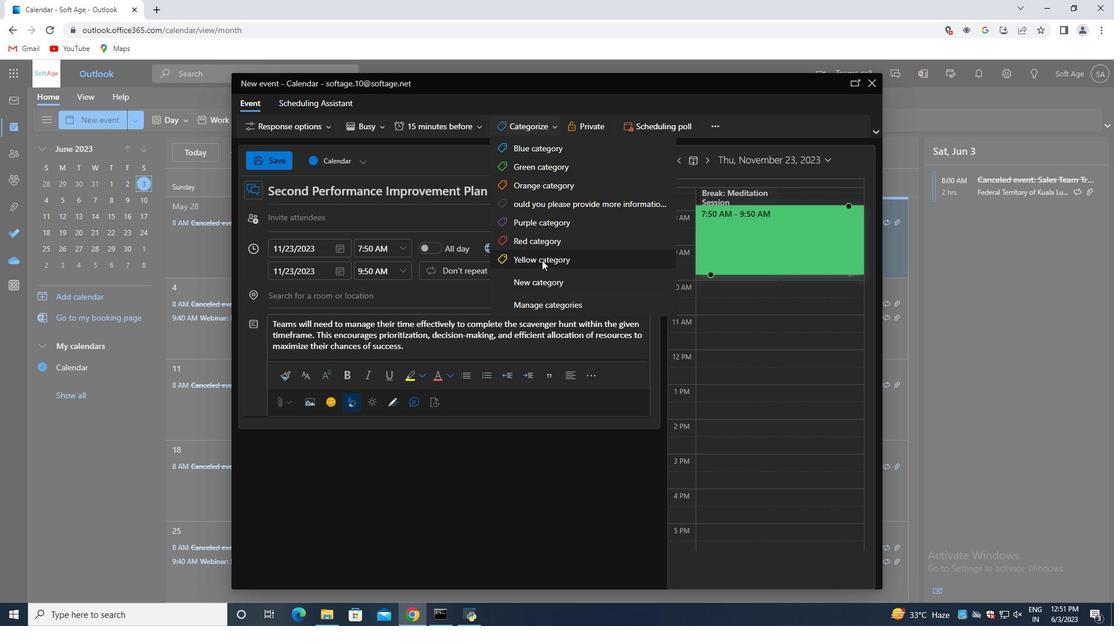 
Action: Mouse moved to (334, 300)
Screenshot: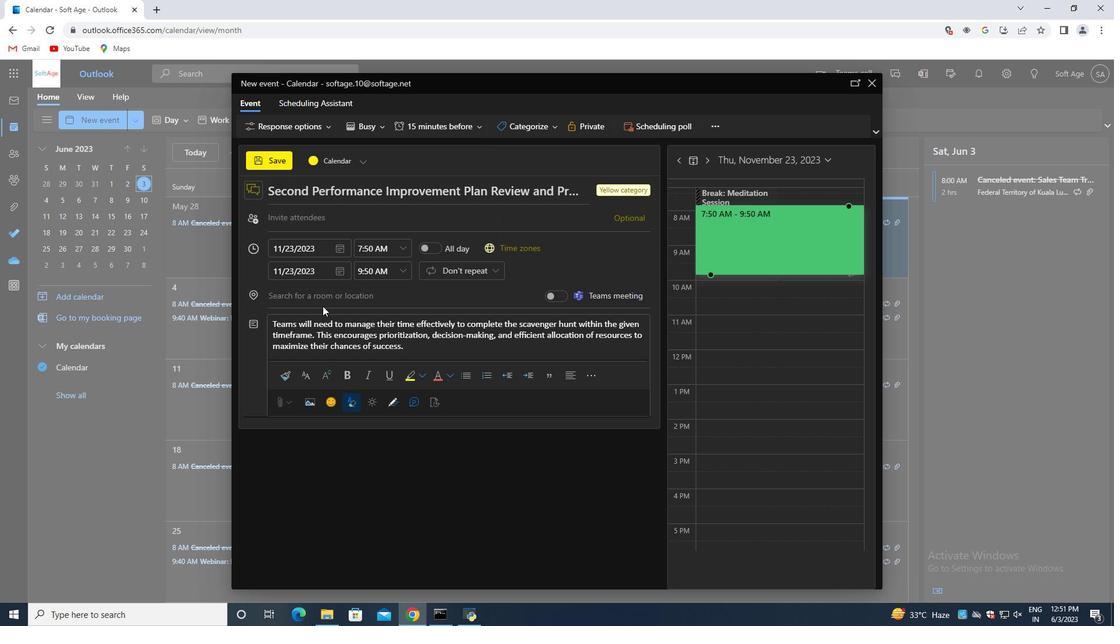 
Action: Mouse pressed left at (334, 300)
Screenshot: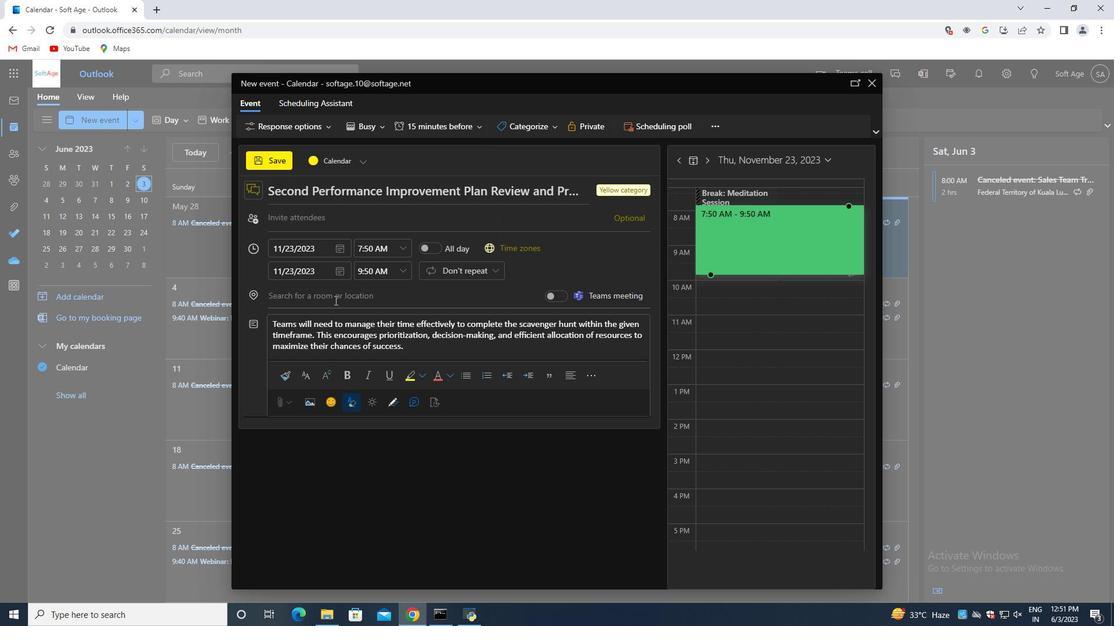 
Action: Key pressed 987<Key.space><Key.shift>Metr<Key.backspace>eora<Key.space><Key.backspace>,<Key.space><Key.shift>Greece
Screenshot: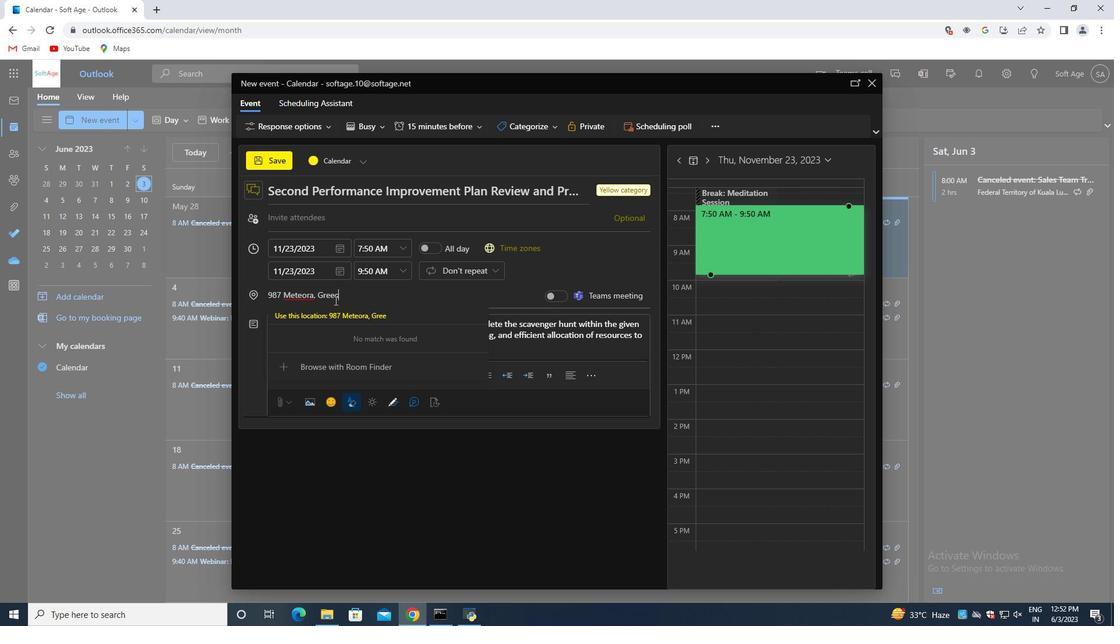 
Action: Mouse moved to (377, 313)
Screenshot: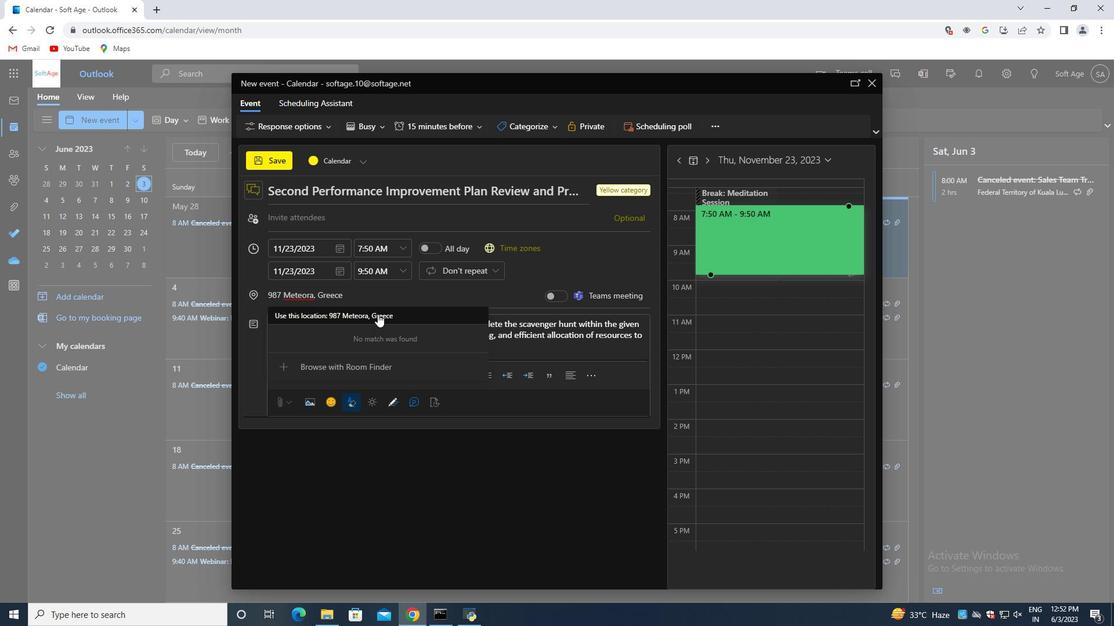 
Action: Mouse pressed left at (377, 313)
Screenshot: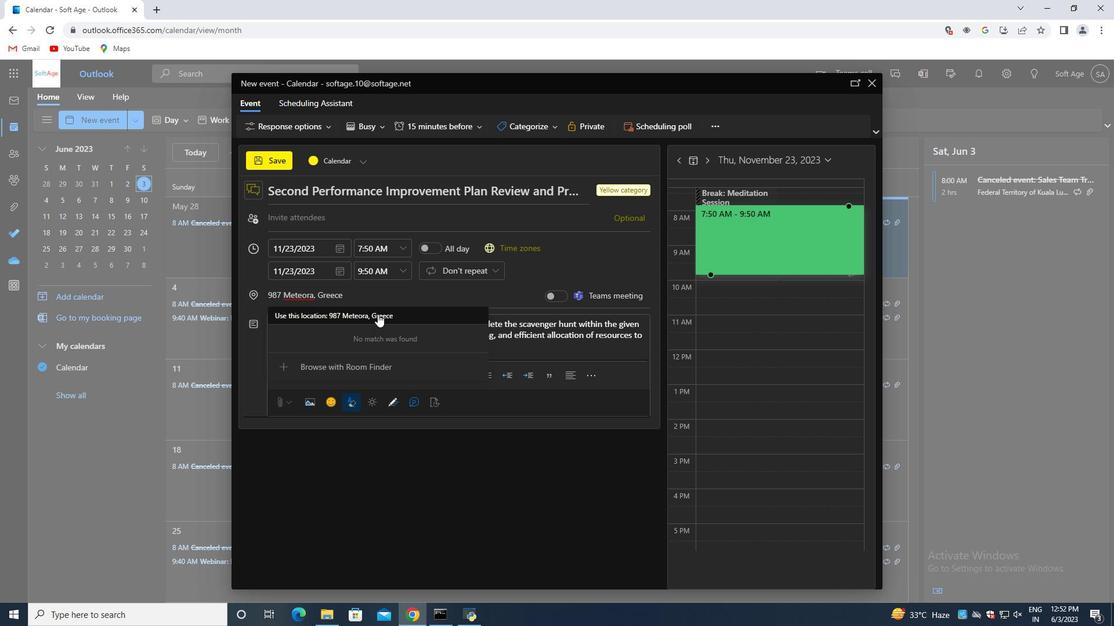 
Action: Mouse moved to (306, 215)
Screenshot: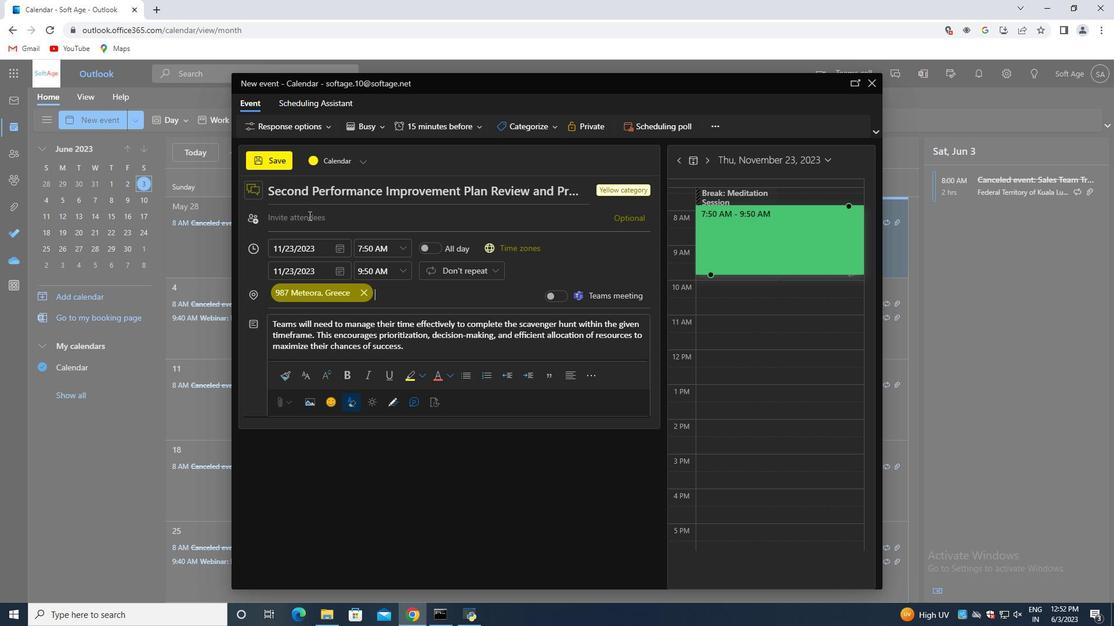 
Action: Mouse pressed left at (306, 215)
Screenshot: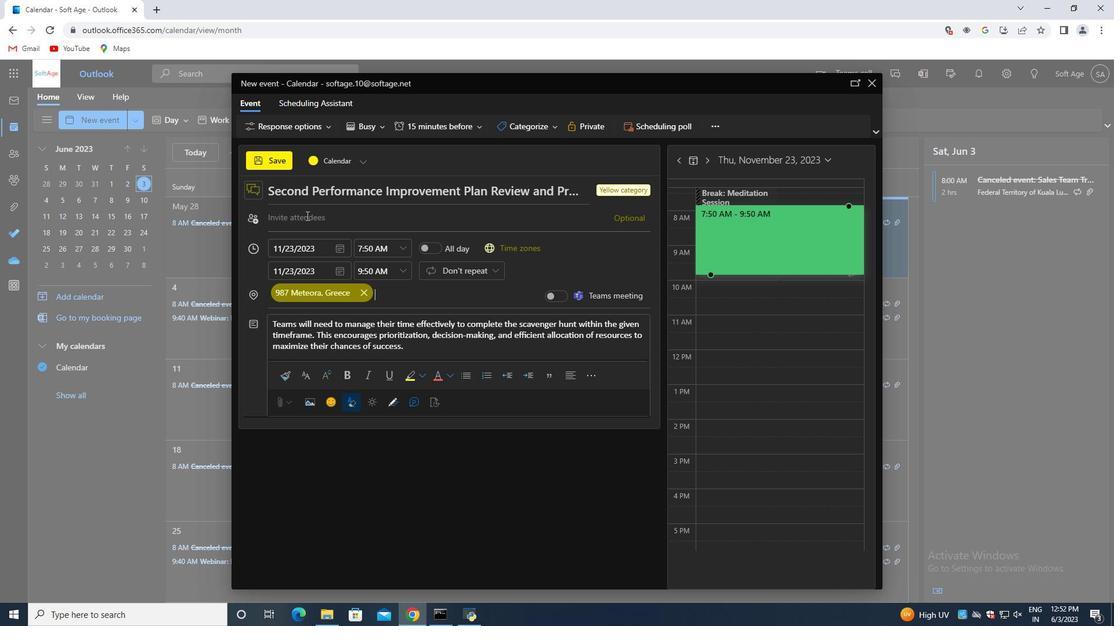 
Action: Key pressed softage.5<Key.shift>@softage.net<Key.enter>softage.6<Key.shift>@softage.net
Screenshot: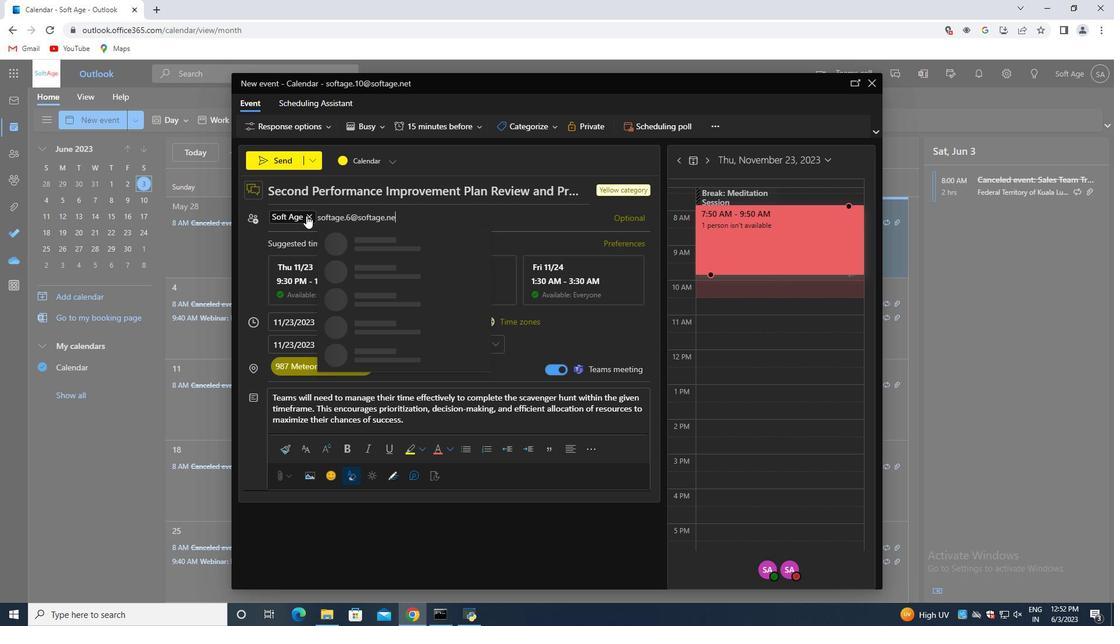 
Action: Mouse moved to (423, 243)
Screenshot: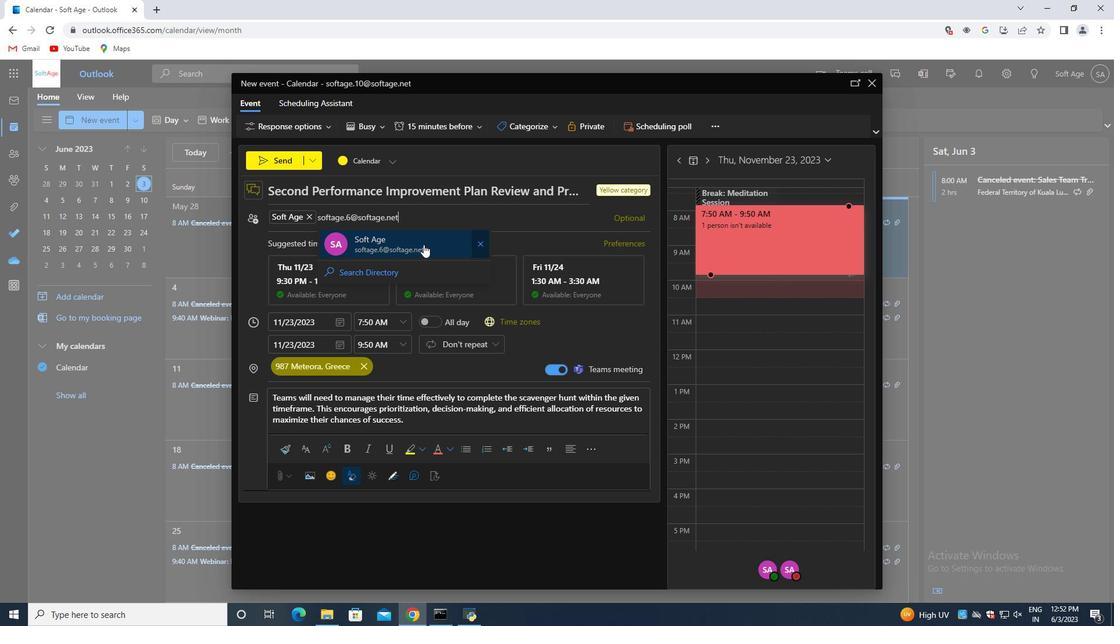 
Action: Mouse pressed left at (423, 243)
Screenshot: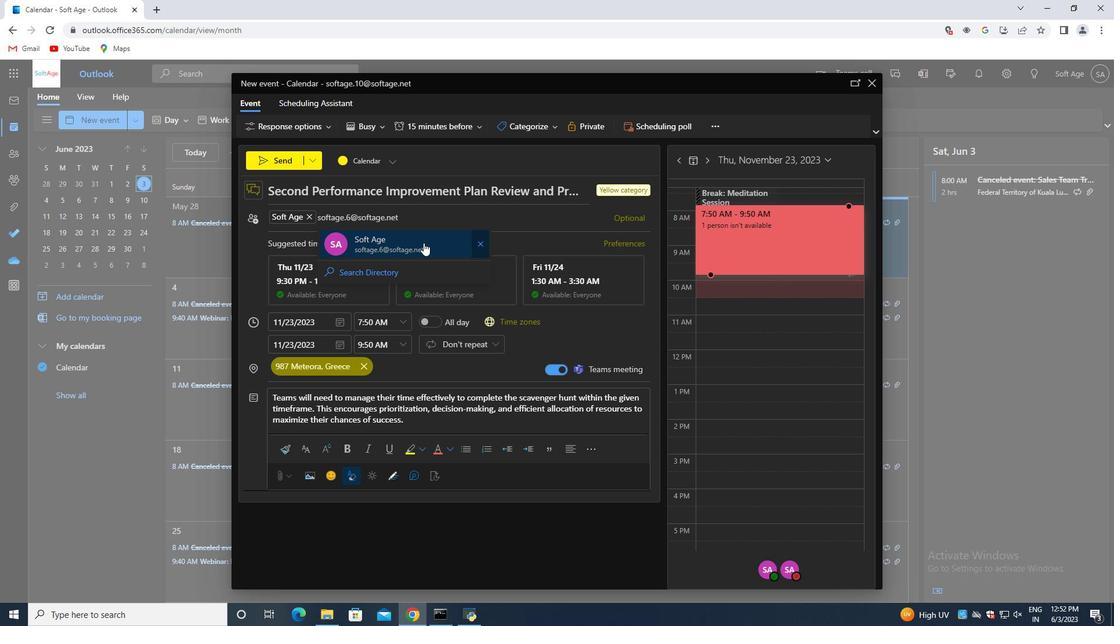 
Action: Mouse moved to (435, 128)
Screenshot: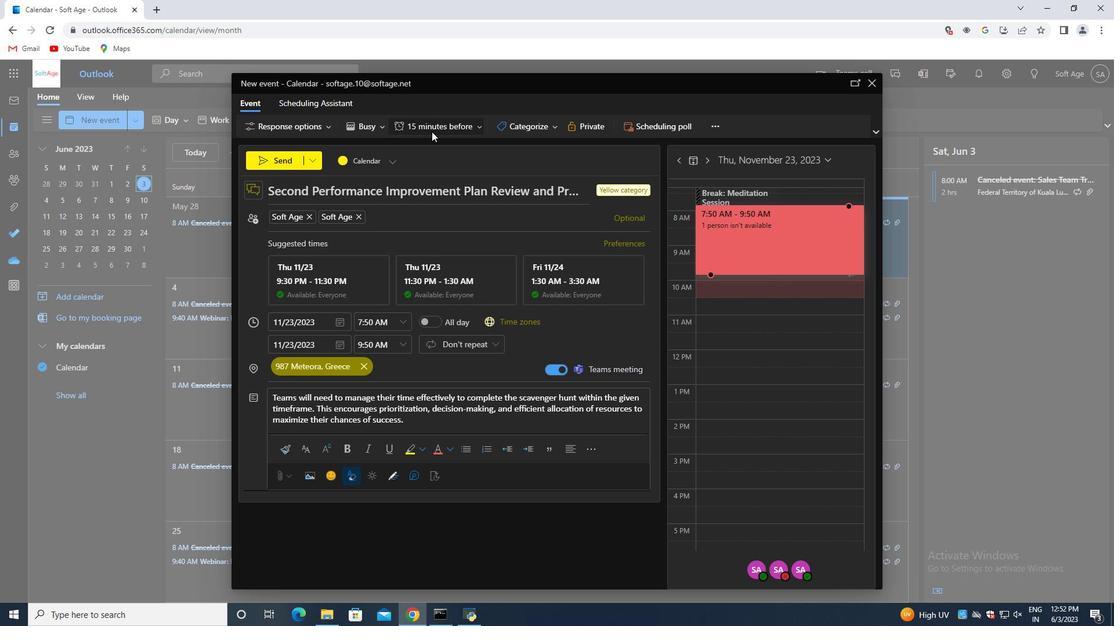 
Action: Mouse pressed left at (435, 128)
Screenshot: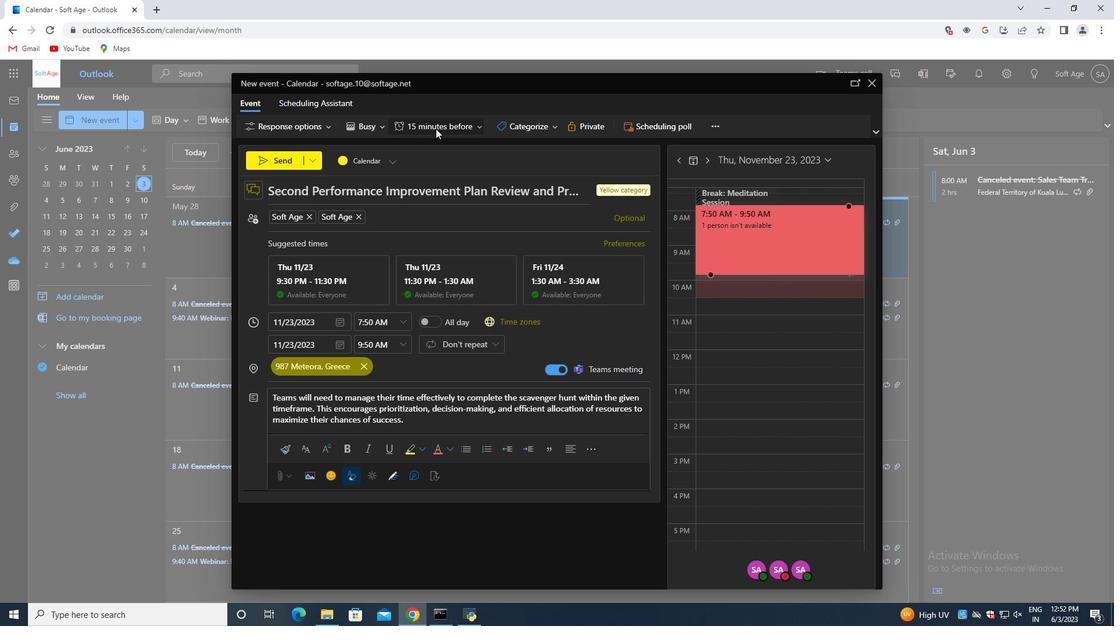 
Action: Mouse moved to (439, 172)
Screenshot: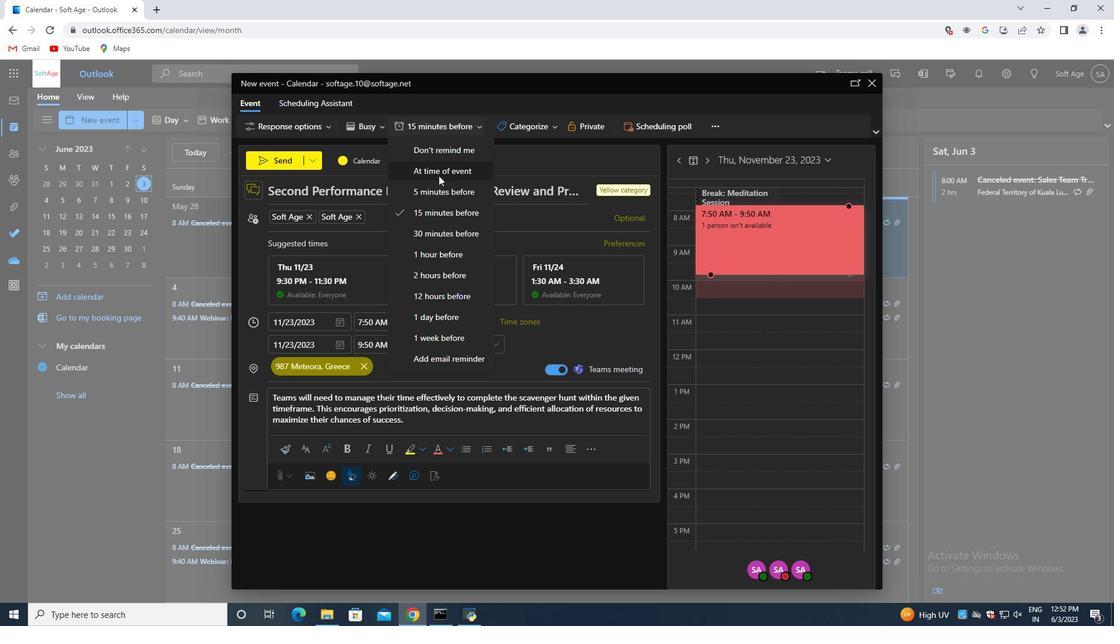 
Action: Mouse pressed left at (439, 172)
Screenshot: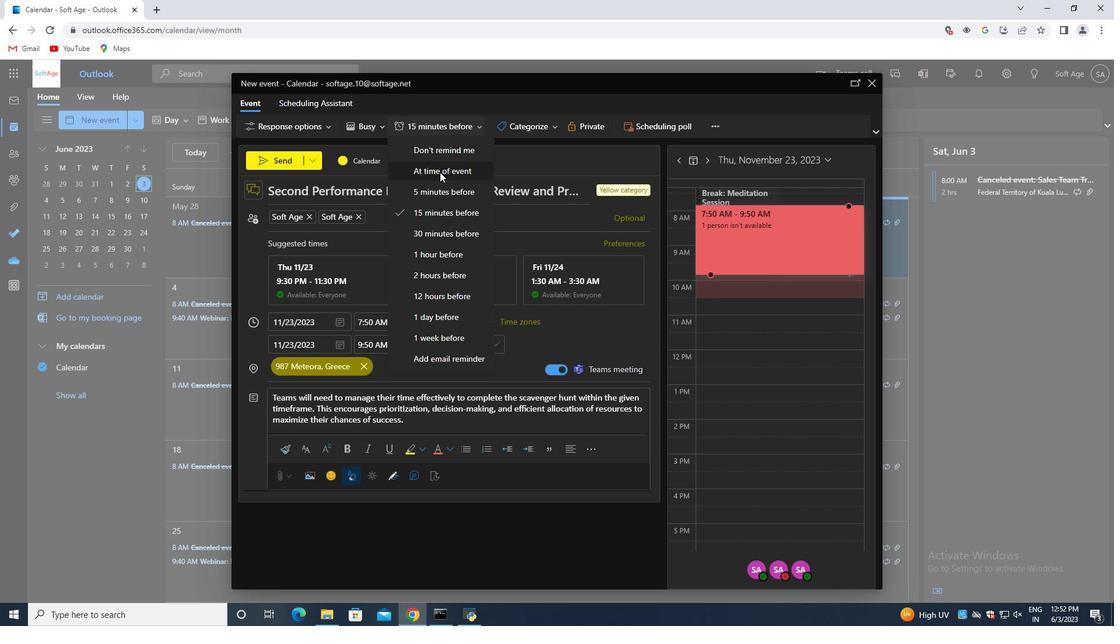 
Action: Mouse moved to (286, 160)
Screenshot: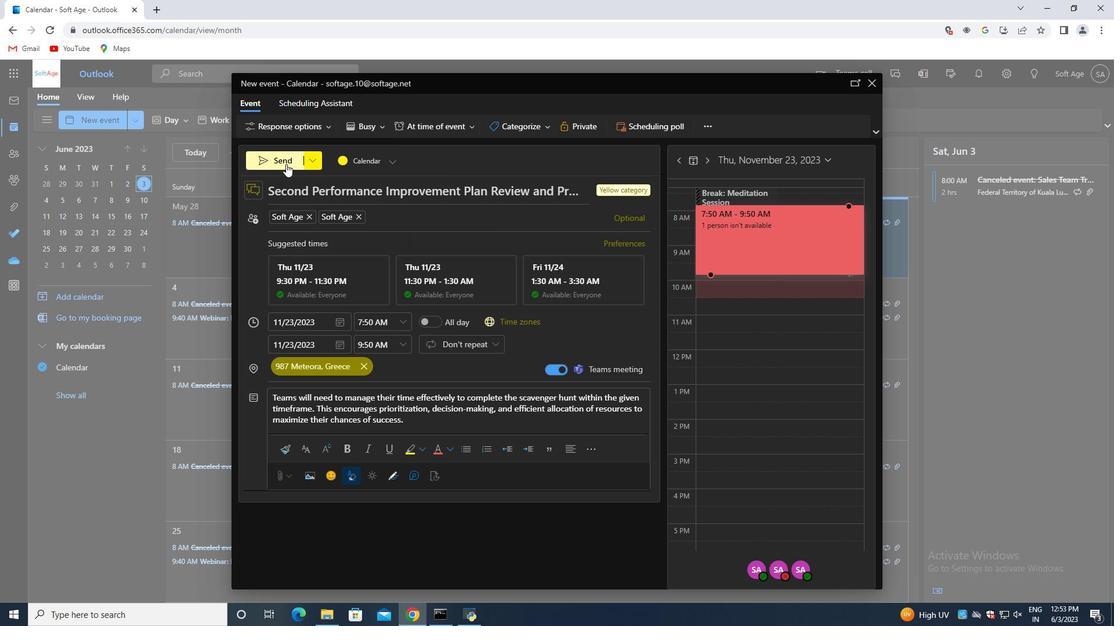 
Action: Mouse pressed left at (286, 160)
Screenshot: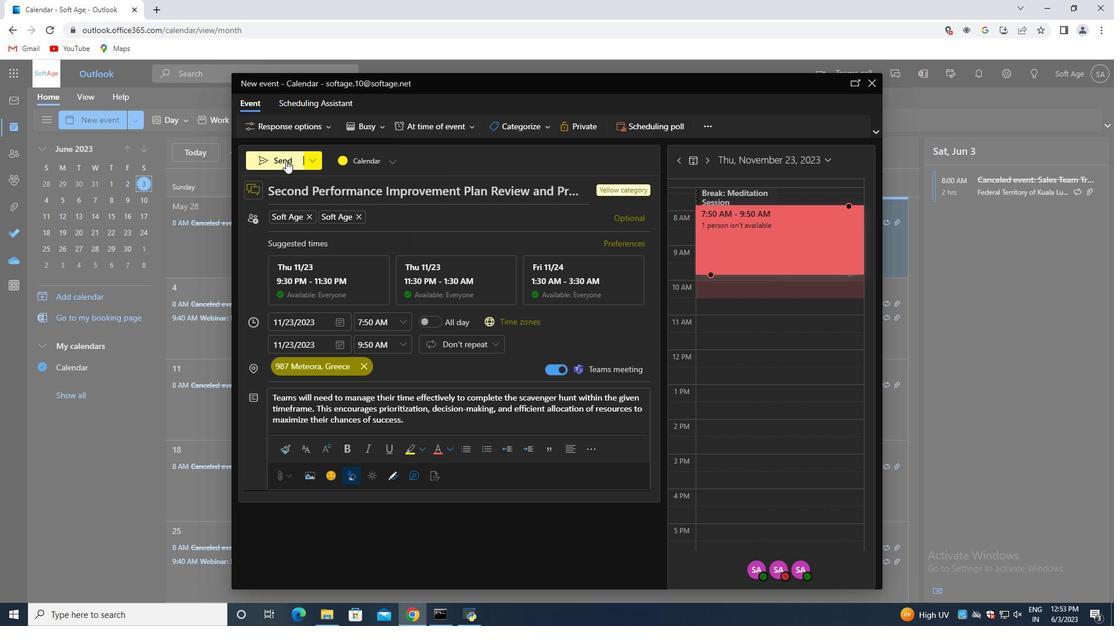 
